 Task: Find connections with filter location Lowestoft with filter topic #helpingothers with filter profile language Spanish with filter current company Centre for Policy Research with filter school Jamia Hamdard  with filter industry Seafood Product Manufacturing with filter service category Market Research with filter keywords title Chef
Action: Mouse moved to (541, 70)
Screenshot: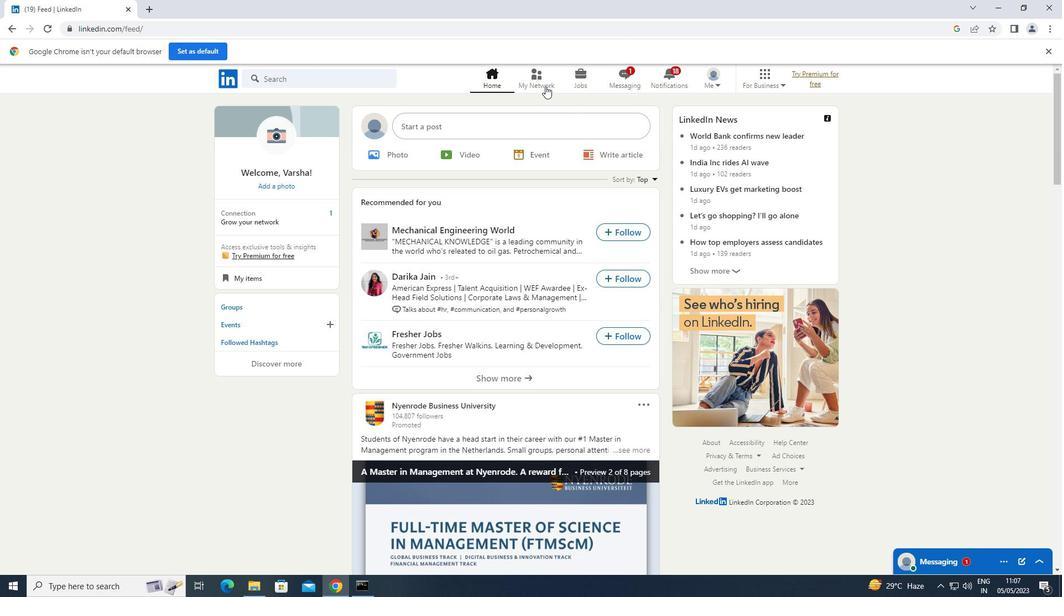 
Action: Mouse pressed left at (541, 70)
Screenshot: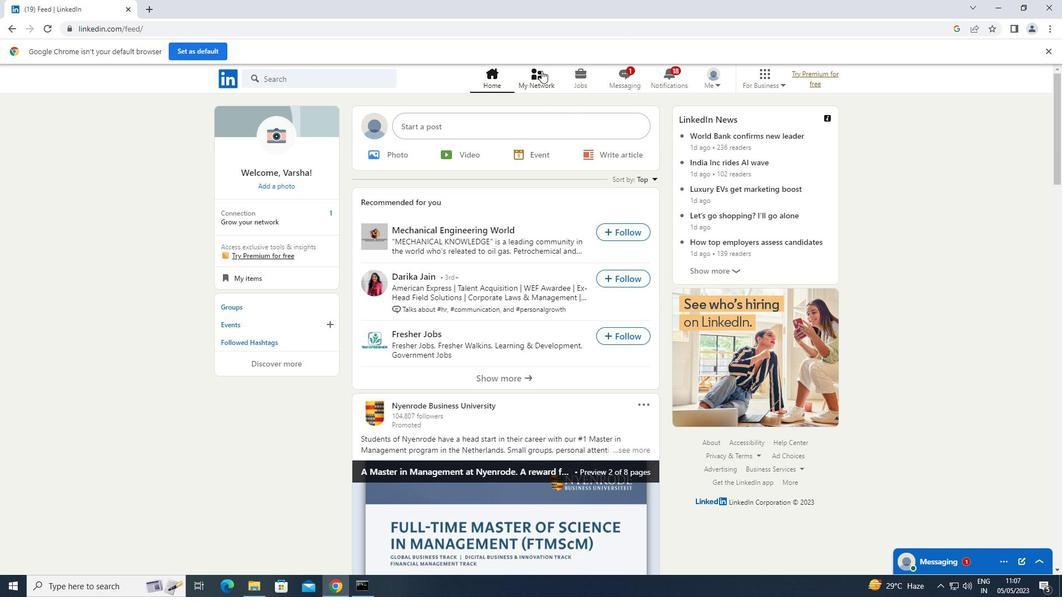 
Action: Mouse moved to (264, 139)
Screenshot: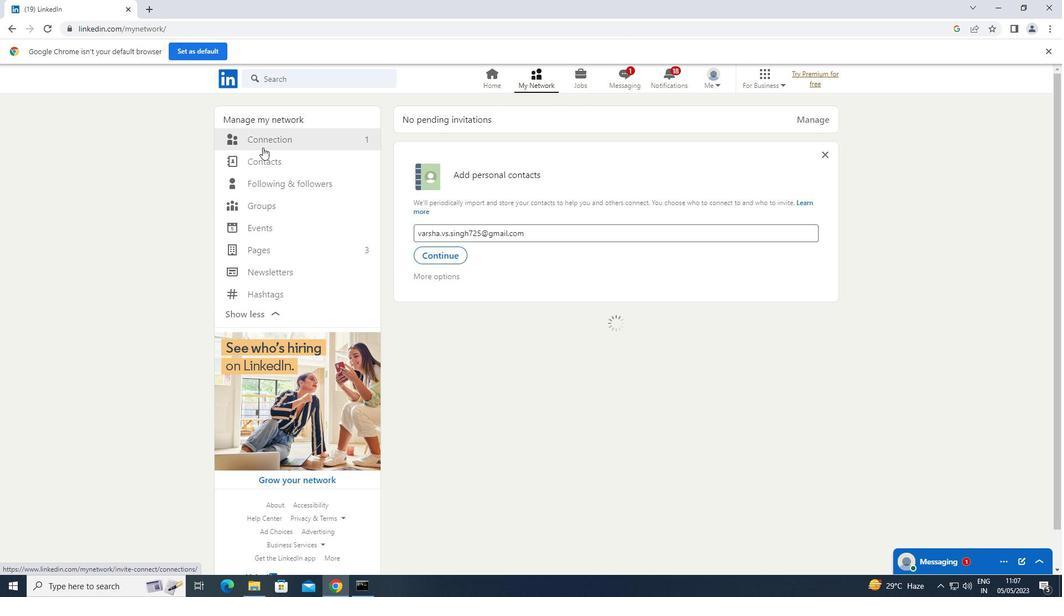 
Action: Mouse pressed left at (264, 139)
Screenshot: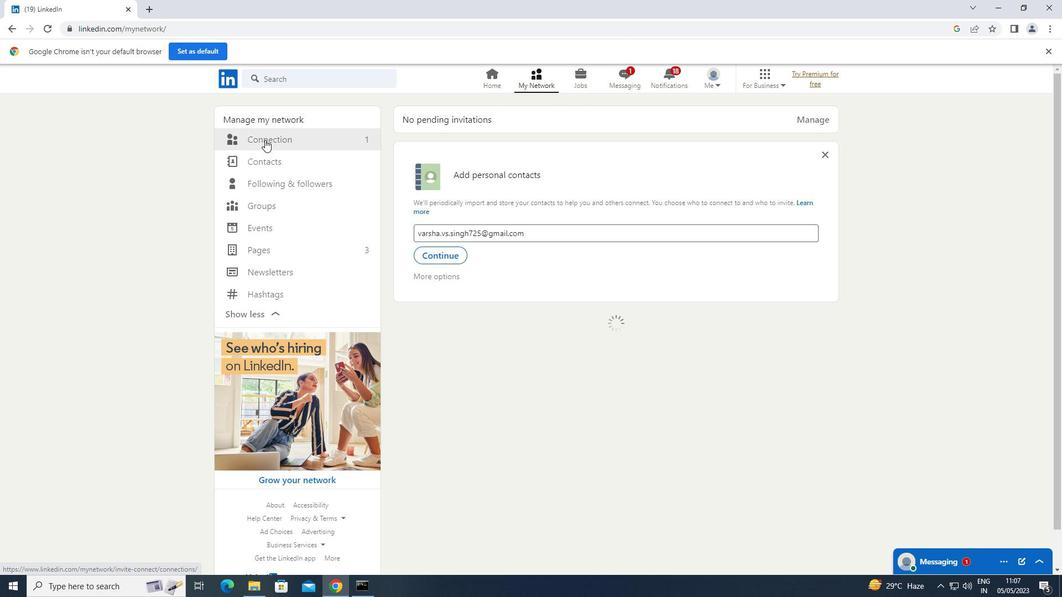 
Action: Mouse moved to (616, 141)
Screenshot: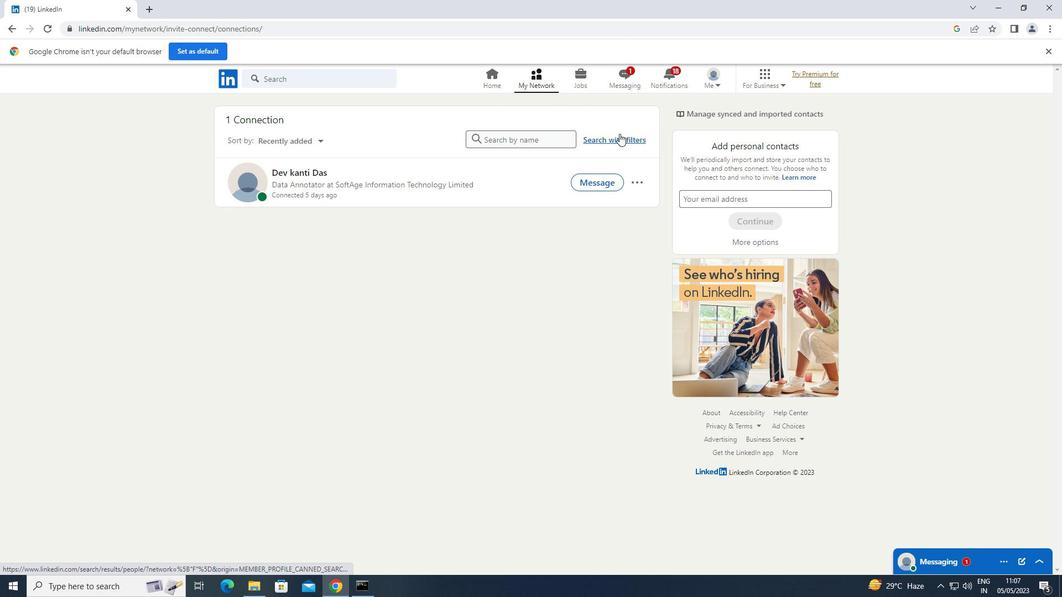 
Action: Mouse pressed left at (616, 141)
Screenshot: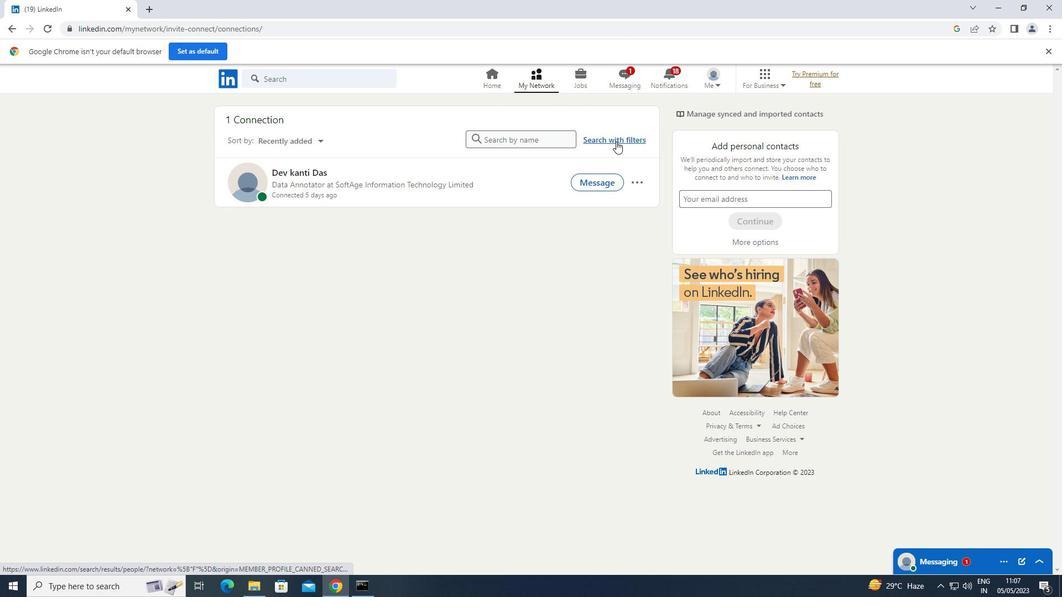 
Action: Mouse moved to (553, 107)
Screenshot: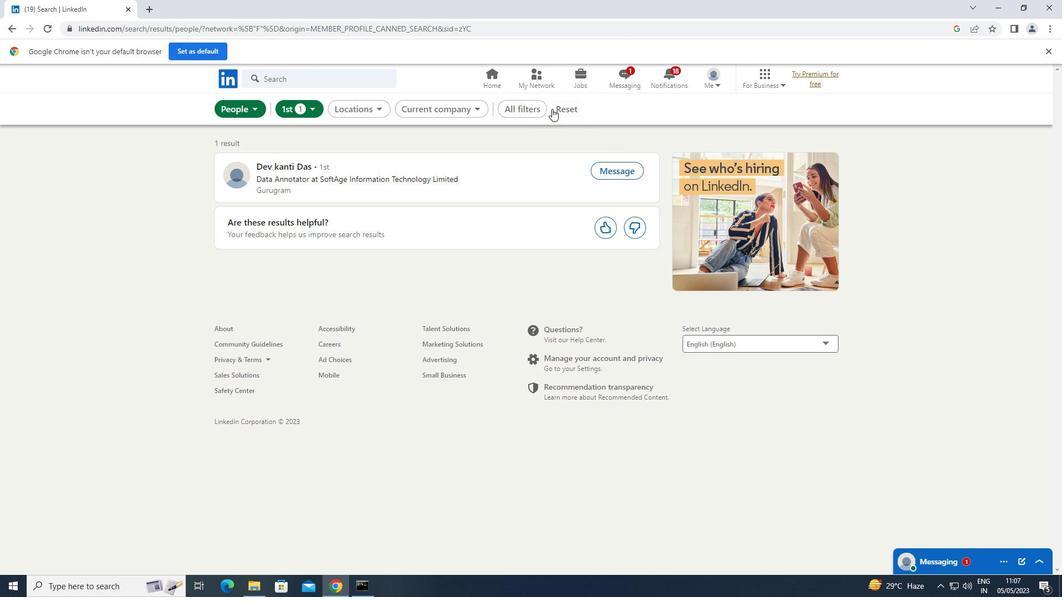 
Action: Mouse pressed left at (553, 107)
Screenshot: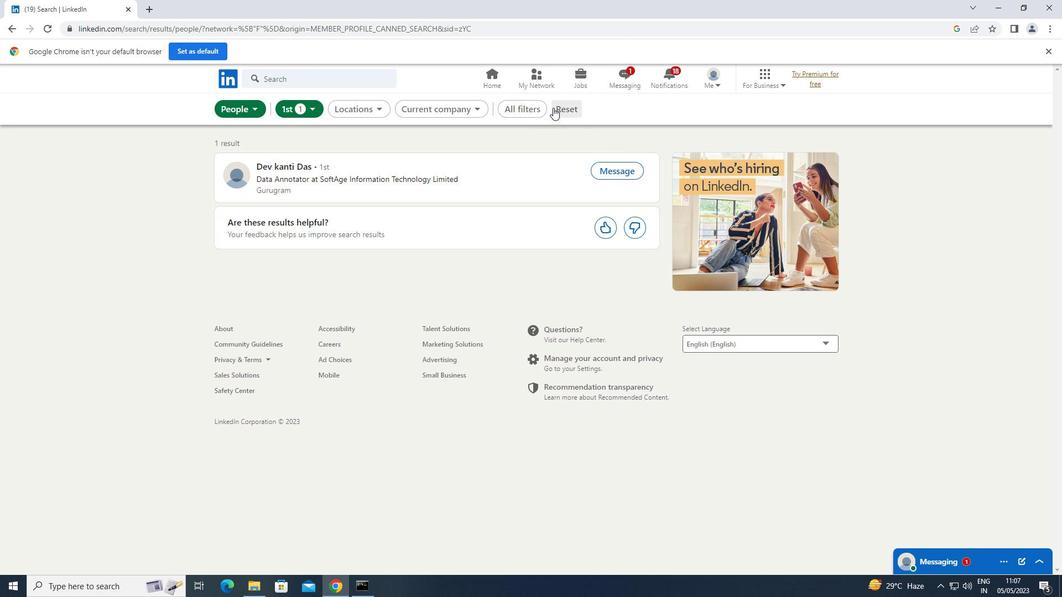 
Action: Mouse moved to (552, 111)
Screenshot: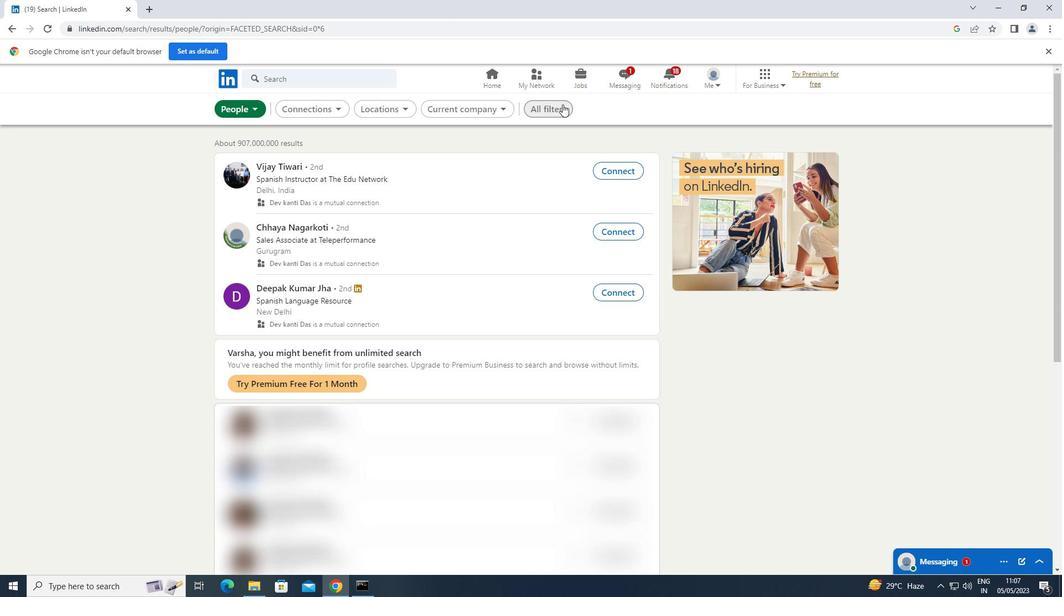 
Action: Mouse pressed left at (552, 111)
Screenshot: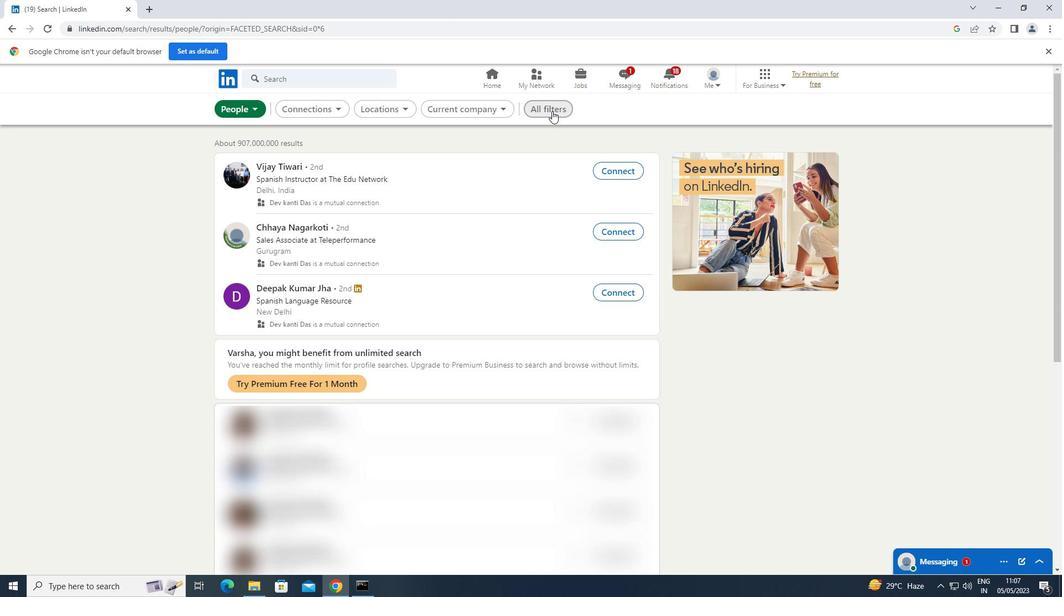 
Action: Mouse moved to (813, 252)
Screenshot: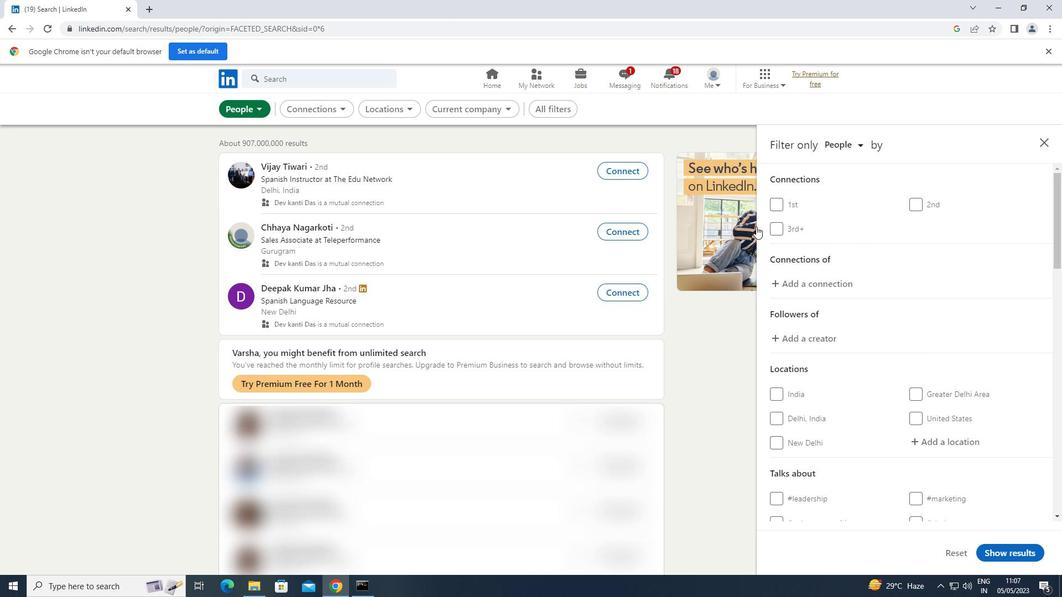 
Action: Mouse scrolled (813, 252) with delta (0, 0)
Screenshot: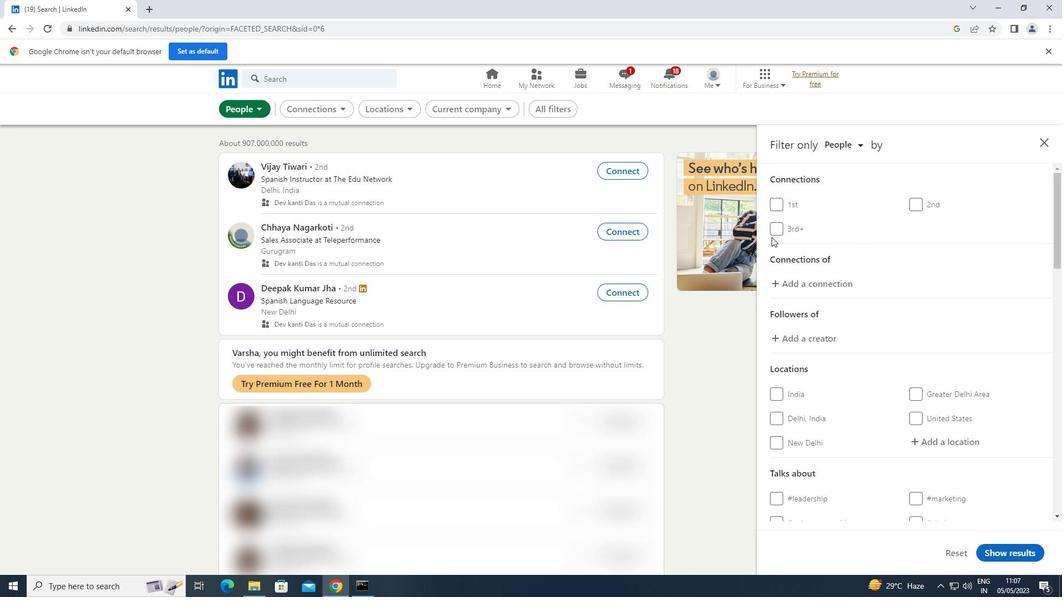 
Action: Mouse scrolled (813, 252) with delta (0, 0)
Screenshot: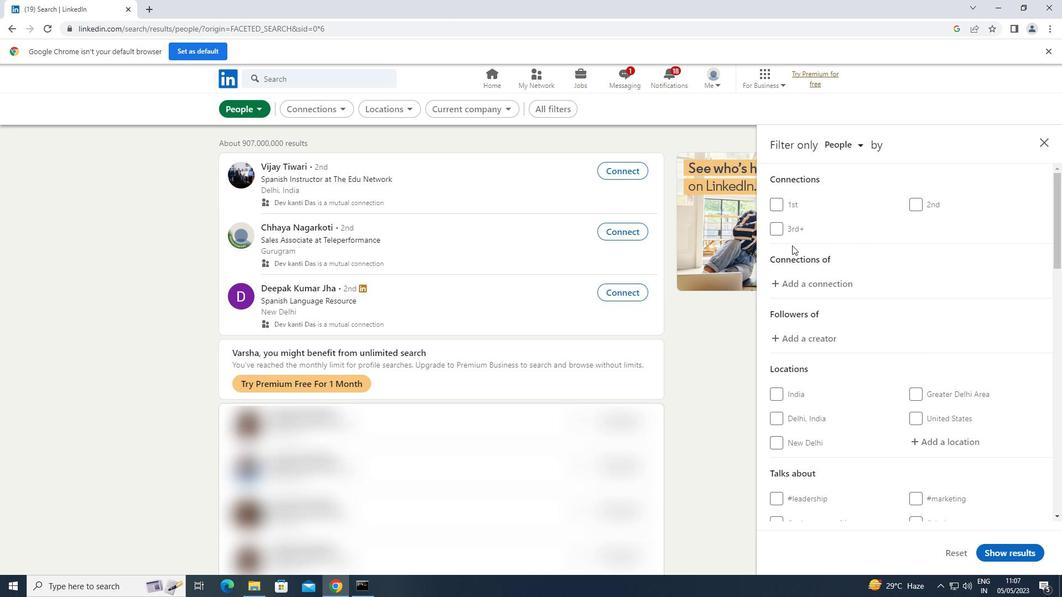 
Action: Mouse scrolled (813, 252) with delta (0, 0)
Screenshot: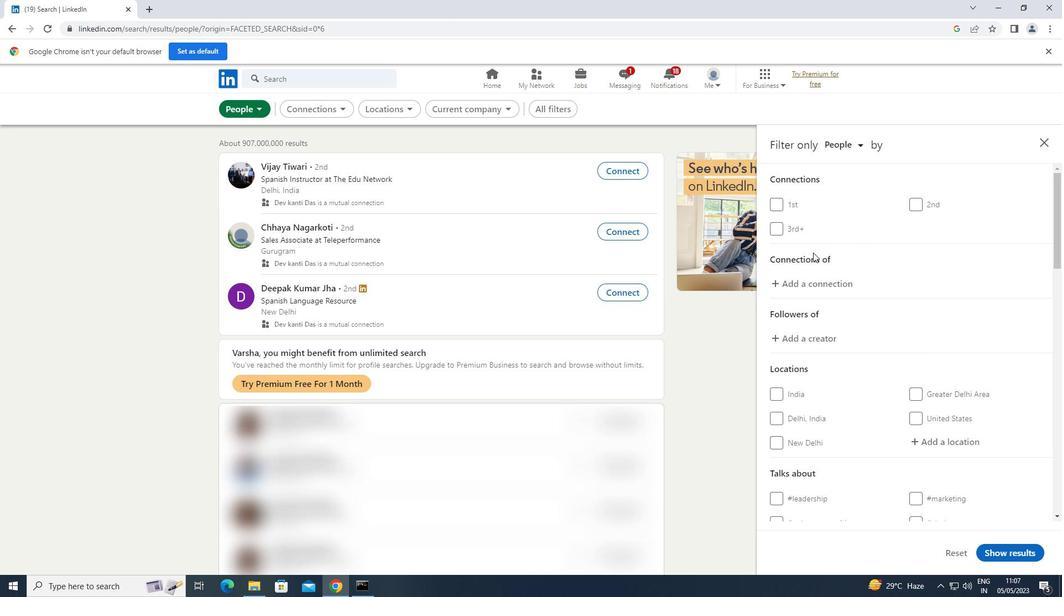 
Action: Mouse moved to (934, 271)
Screenshot: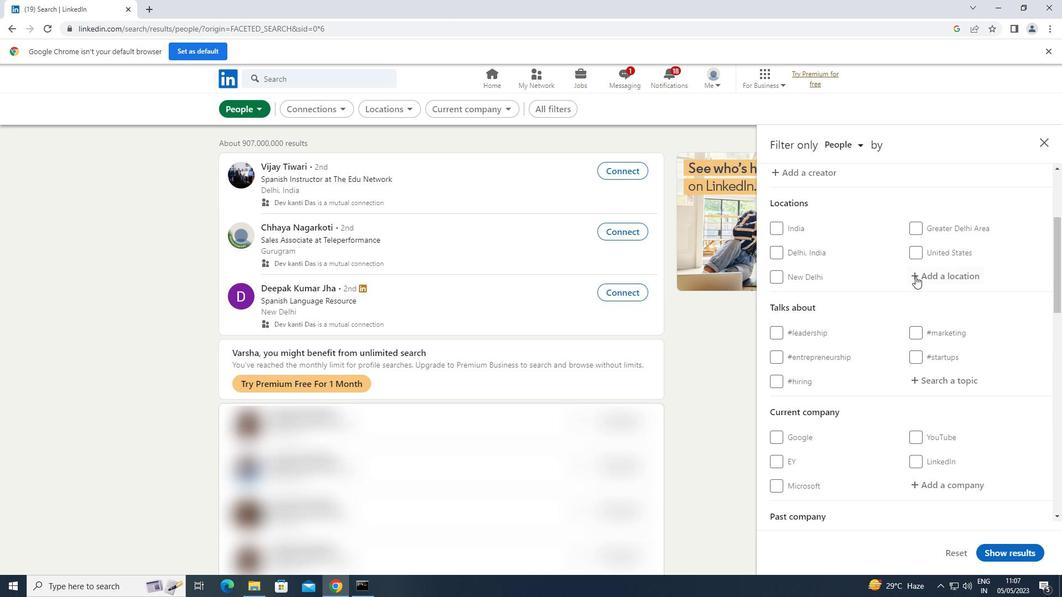 
Action: Mouse pressed left at (934, 271)
Screenshot: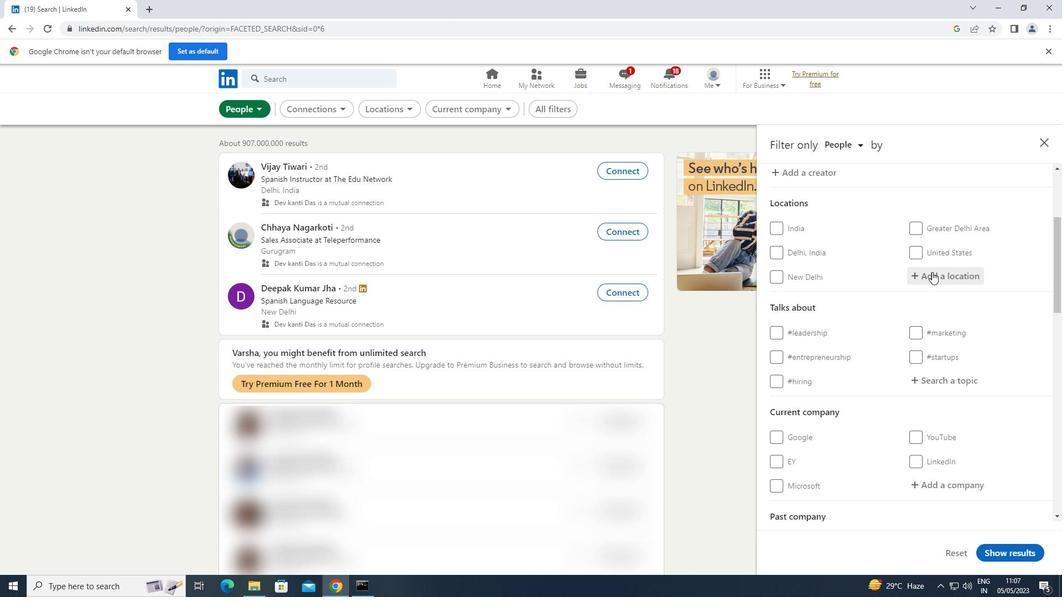 
Action: Key pressed <Key.shift>LOWESTOFT
Screenshot: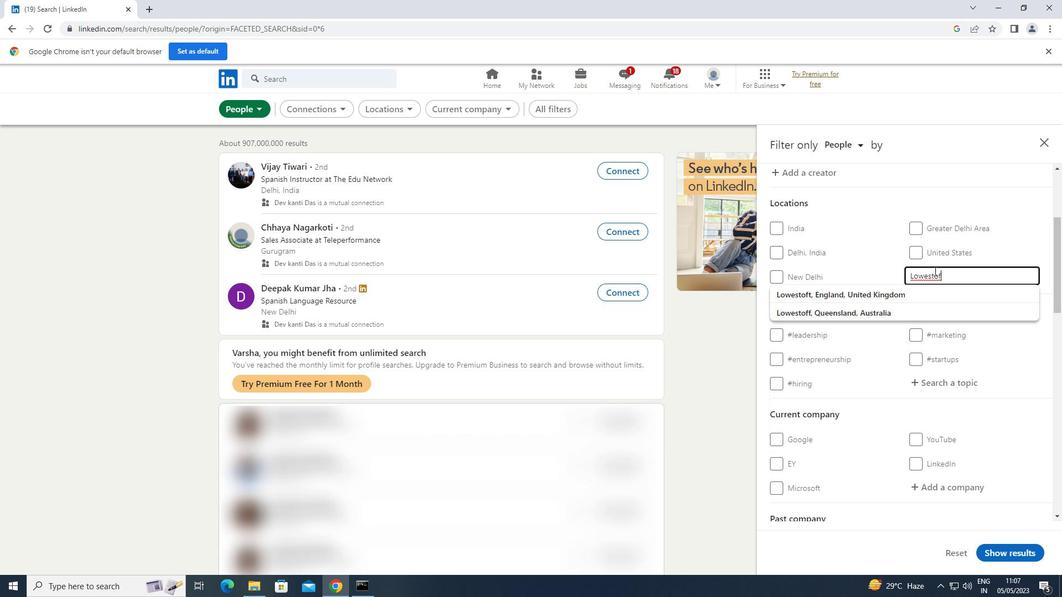 
Action: Mouse moved to (959, 388)
Screenshot: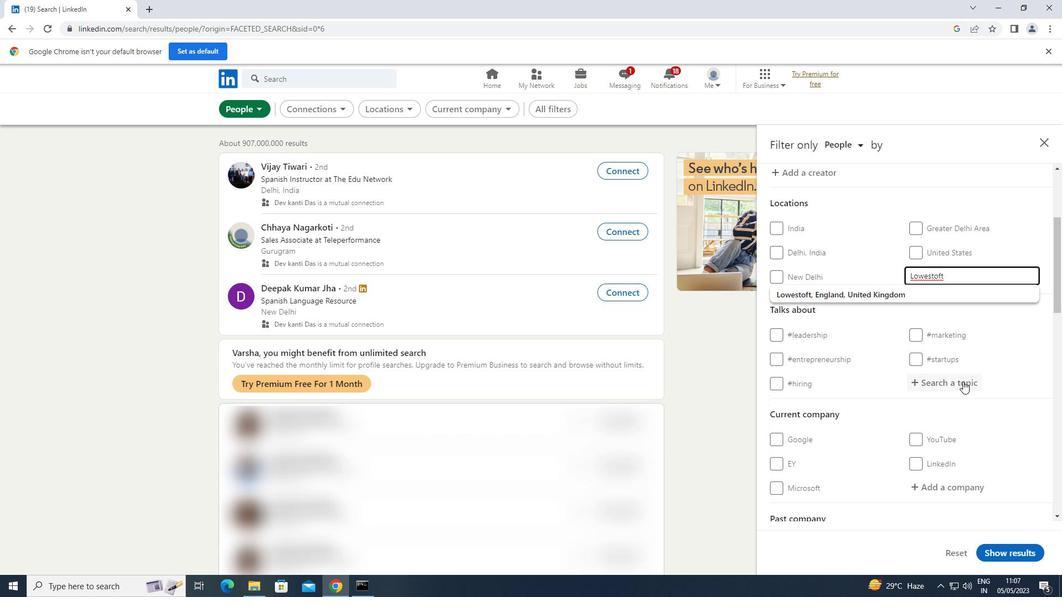 
Action: Mouse pressed left at (959, 388)
Screenshot: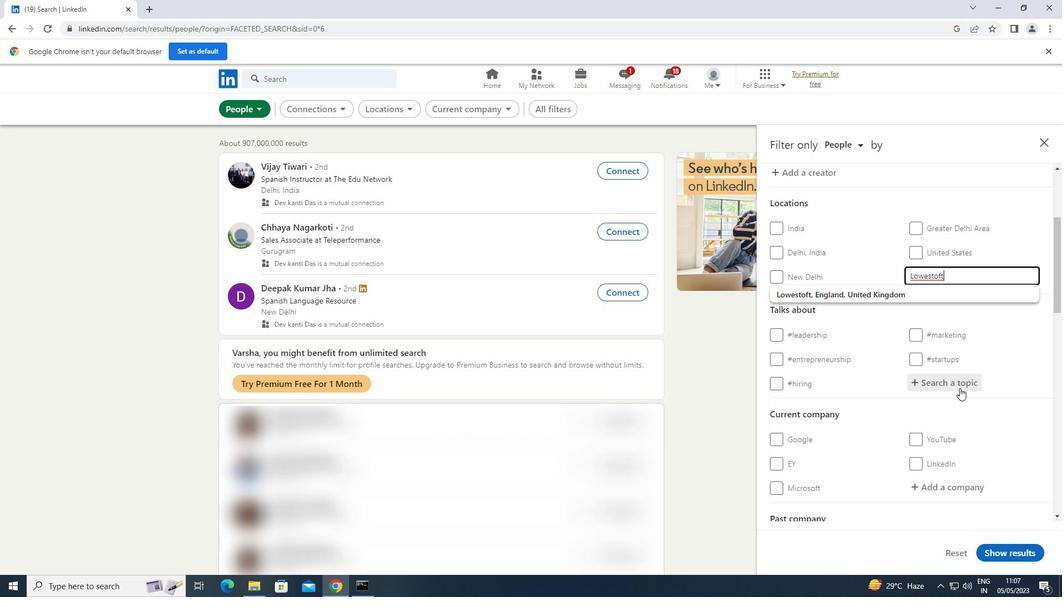 
Action: Key pressed HELPINGOTHERS
Screenshot: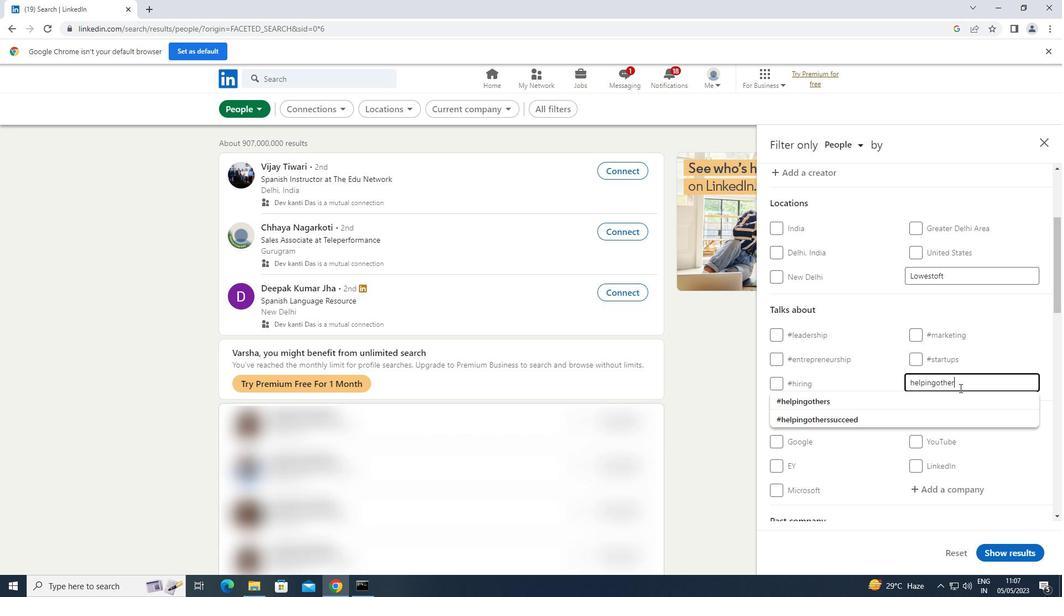 
Action: Mouse moved to (904, 401)
Screenshot: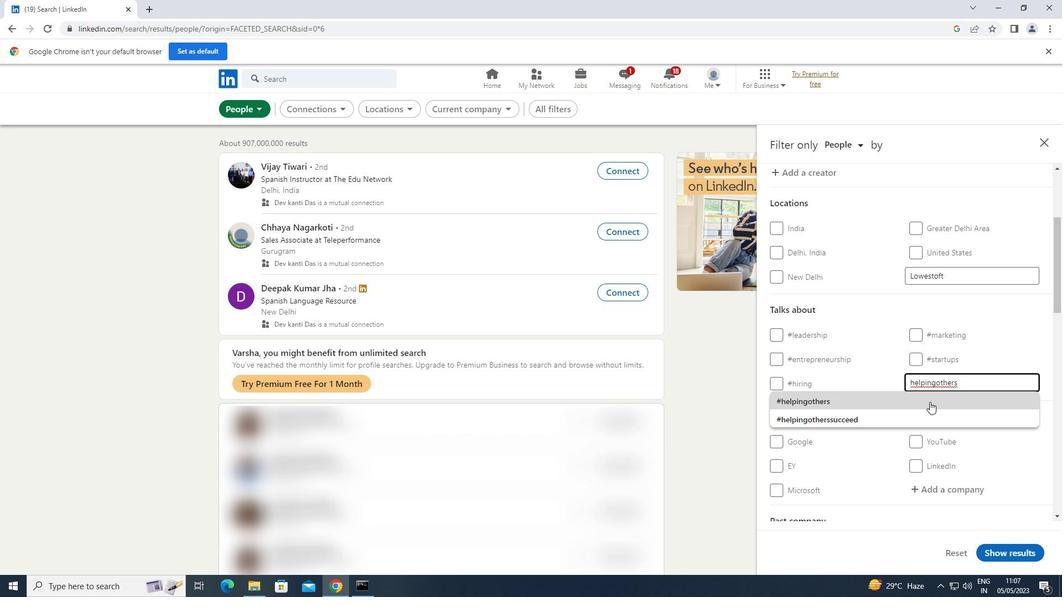 
Action: Mouse pressed left at (904, 401)
Screenshot: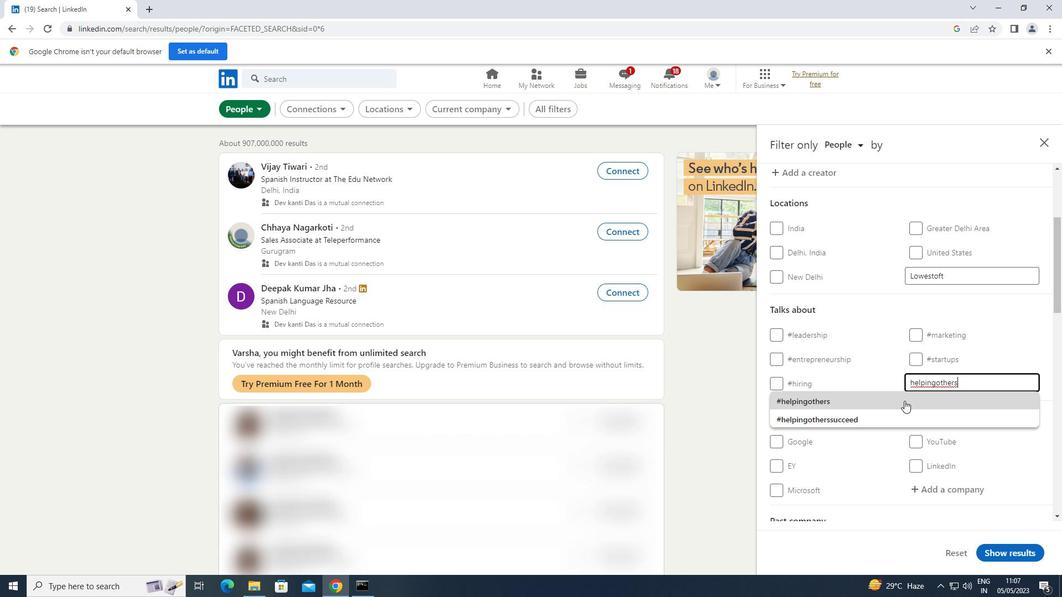 
Action: Mouse scrolled (904, 400) with delta (0, 0)
Screenshot: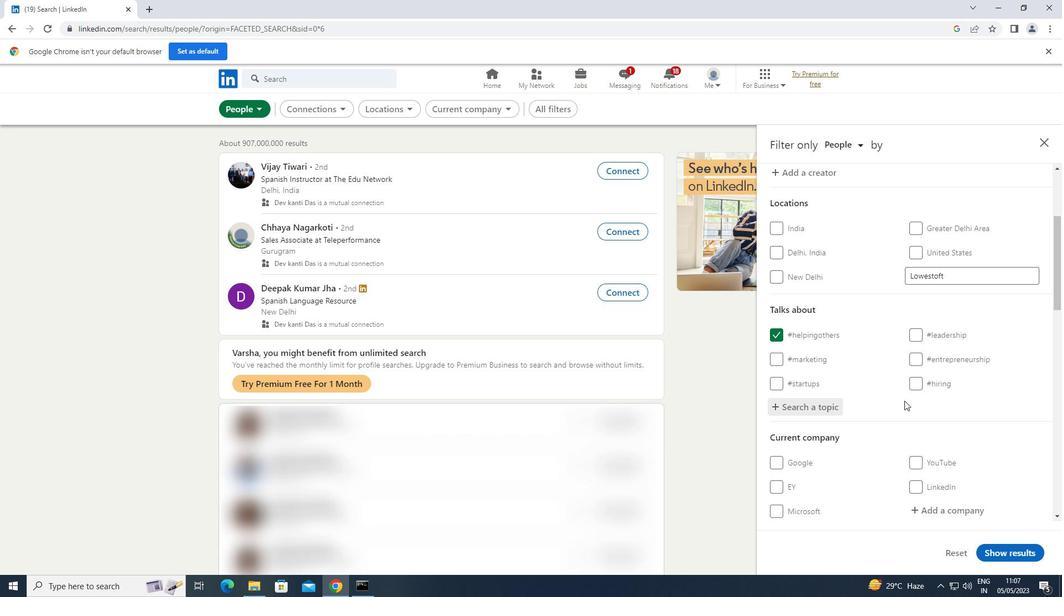 
Action: Mouse scrolled (904, 400) with delta (0, 0)
Screenshot: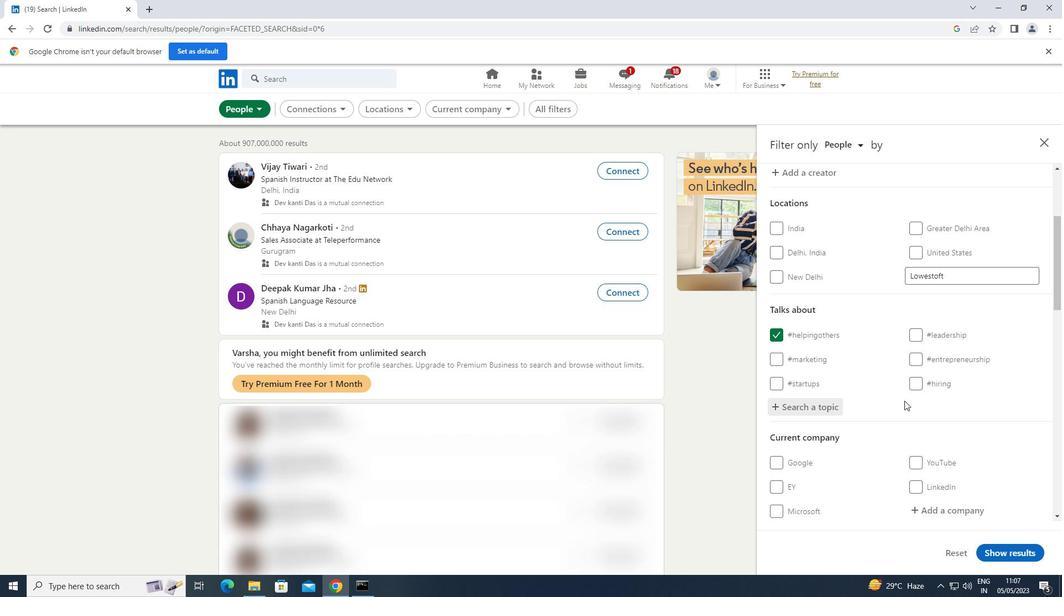 
Action: Mouse scrolled (904, 400) with delta (0, 0)
Screenshot: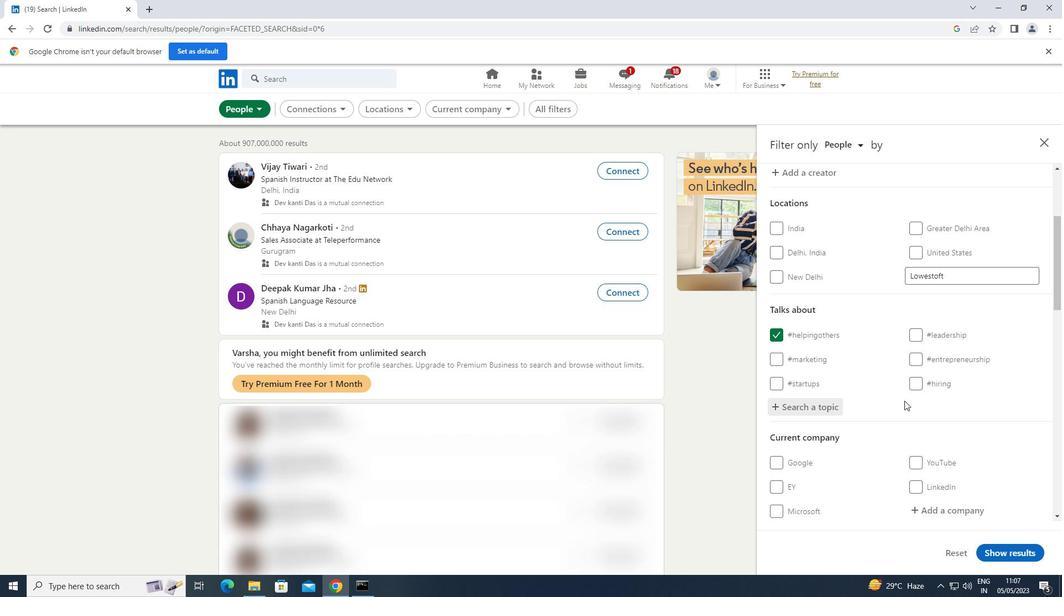 
Action: Mouse scrolled (904, 400) with delta (0, 0)
Screenshot: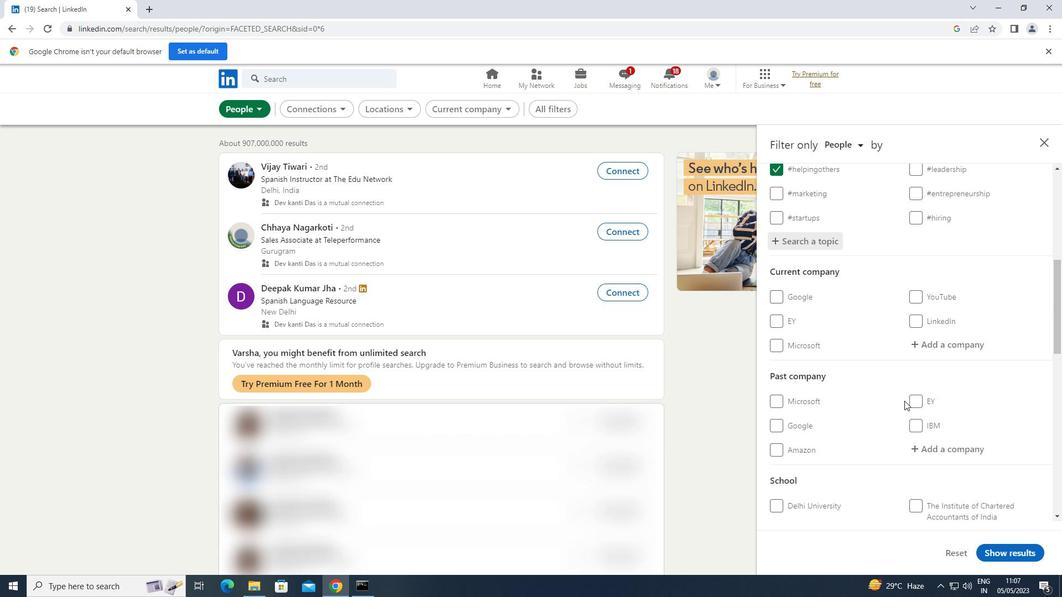 
Action: Mouse scrolled (904, 400) with delta (0, 0)
Screenshot: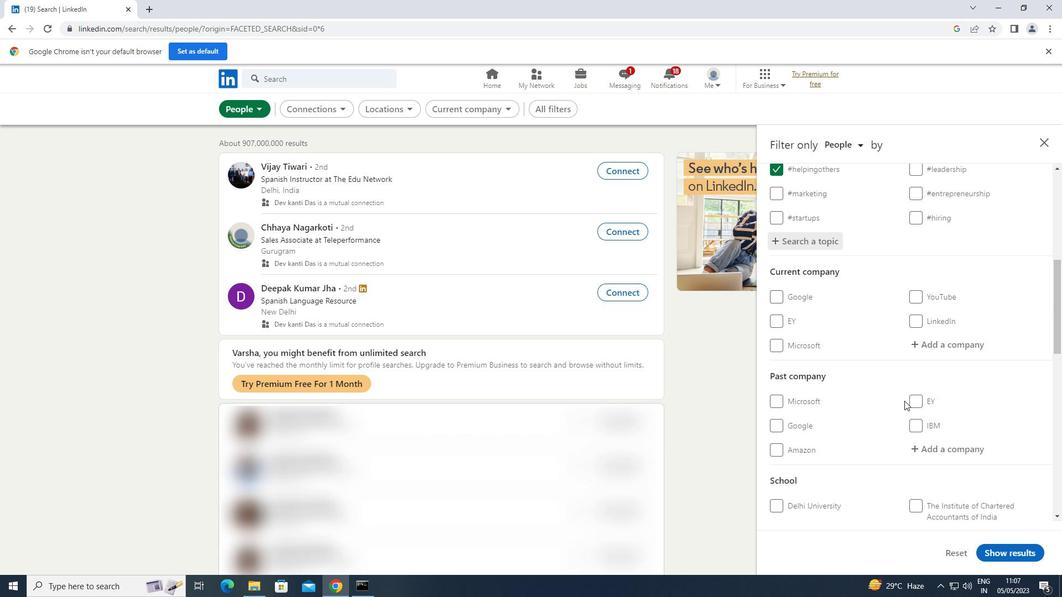 
Action: Mouse scrolled (904, 400) with delta (0, 0)
Screenshot: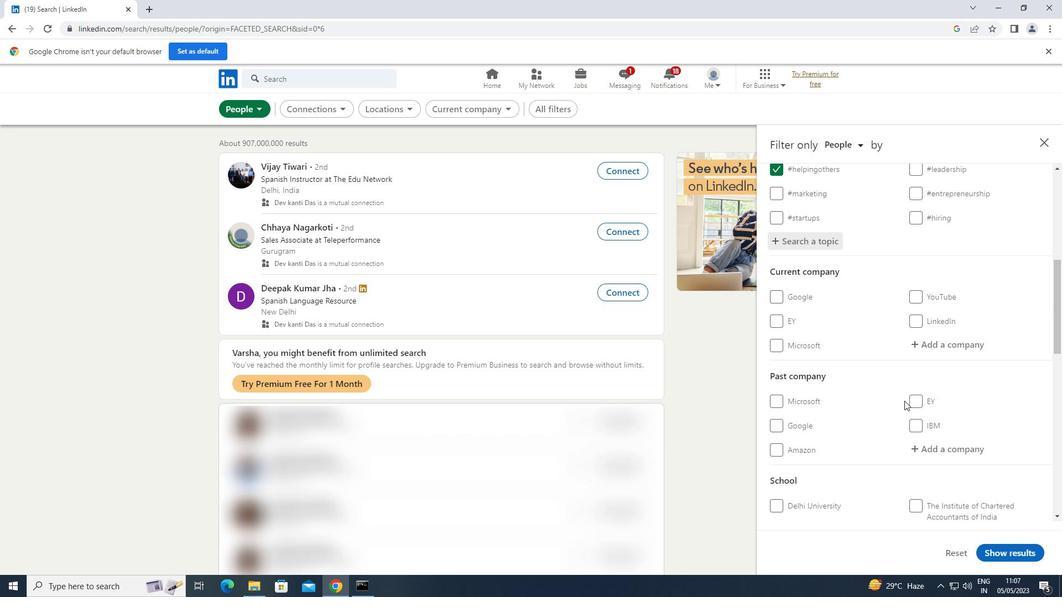 
Action: Mouse scrolled (904, 400) with delta (0, 0)
Screenshot: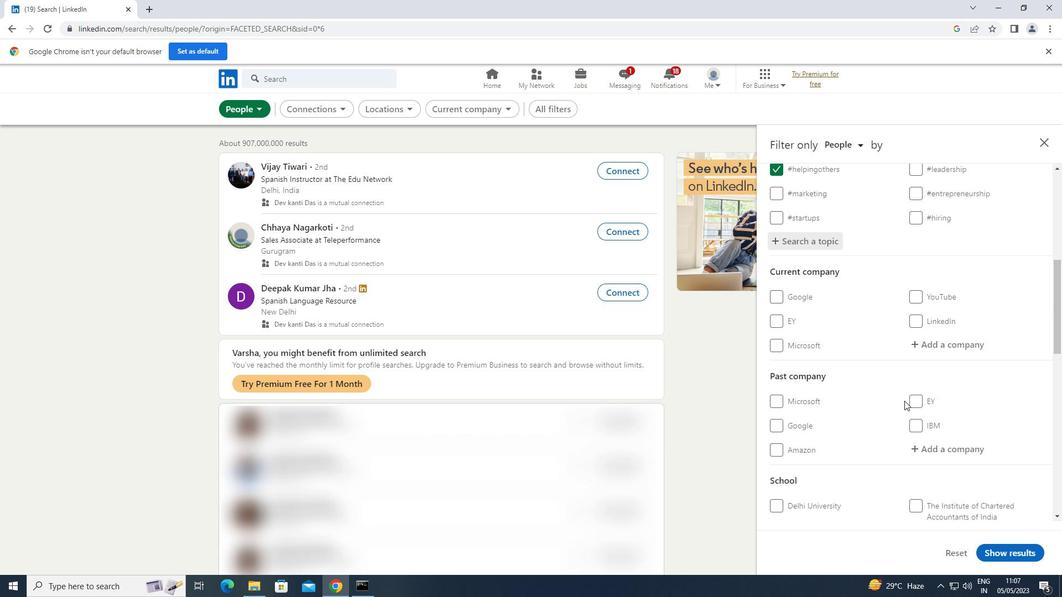 
Action: Mouse scrolled (904, 400) with delta (0, 0)
Screenshot: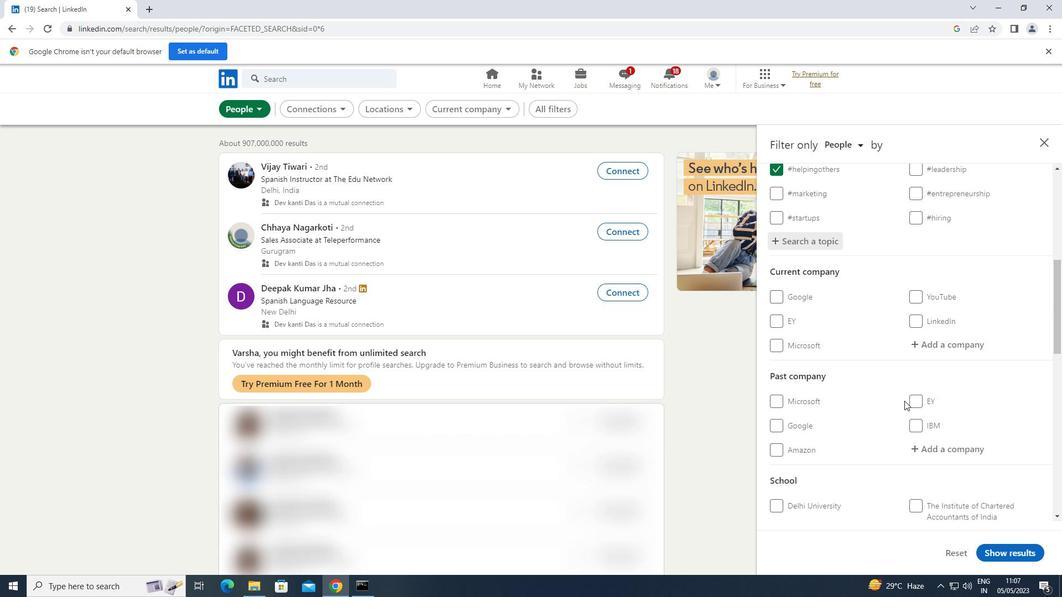 
Action: Mouse scrolled (904, 400) with delta (0, 0)
Screenshot: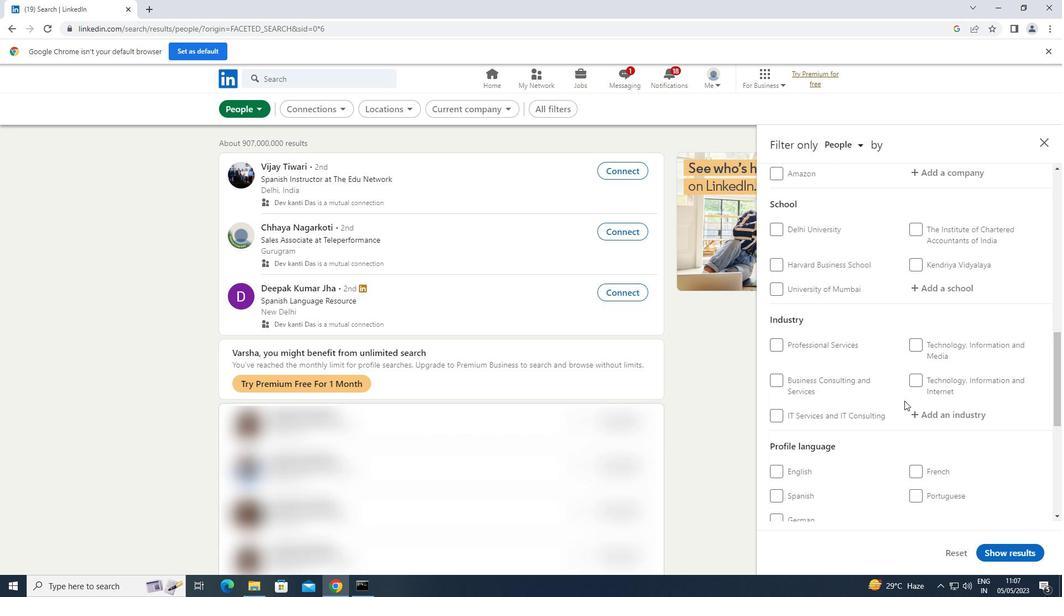 
Action: Mouse scrolled (904, 400) with delta (0, 0)
Screenshot: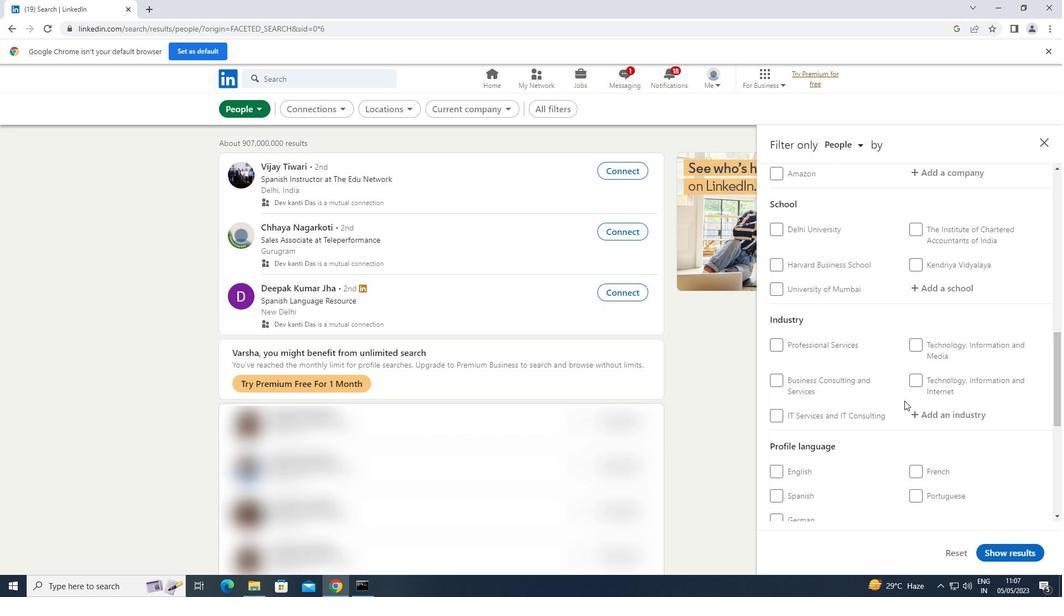 
Action: Mouse scrolled (904, 400) with delta (0, 0)
Screenshot: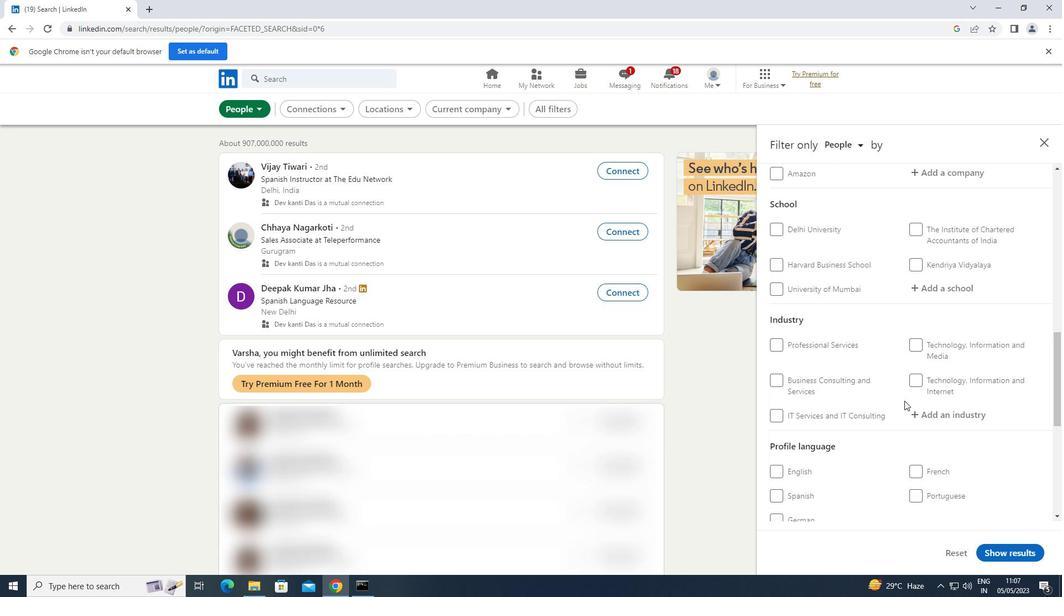 
Action: Mouse moved to (779, 328)
Screenshot: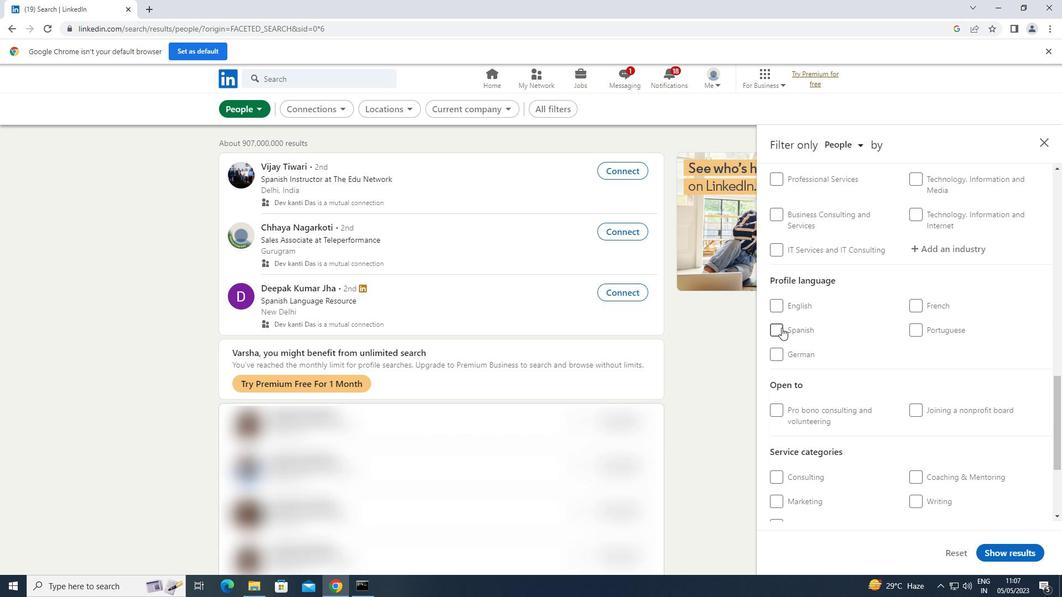 
Action: Mouse pressed left at (779, 328)
Screenshot: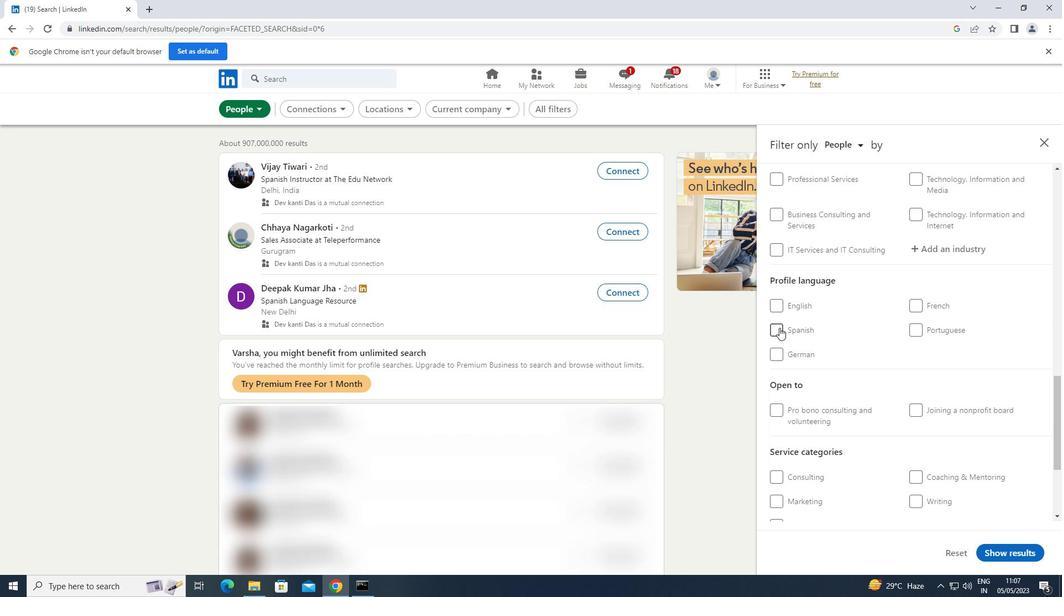 
Action: Mouse moved to (778, 328)
Screenshot: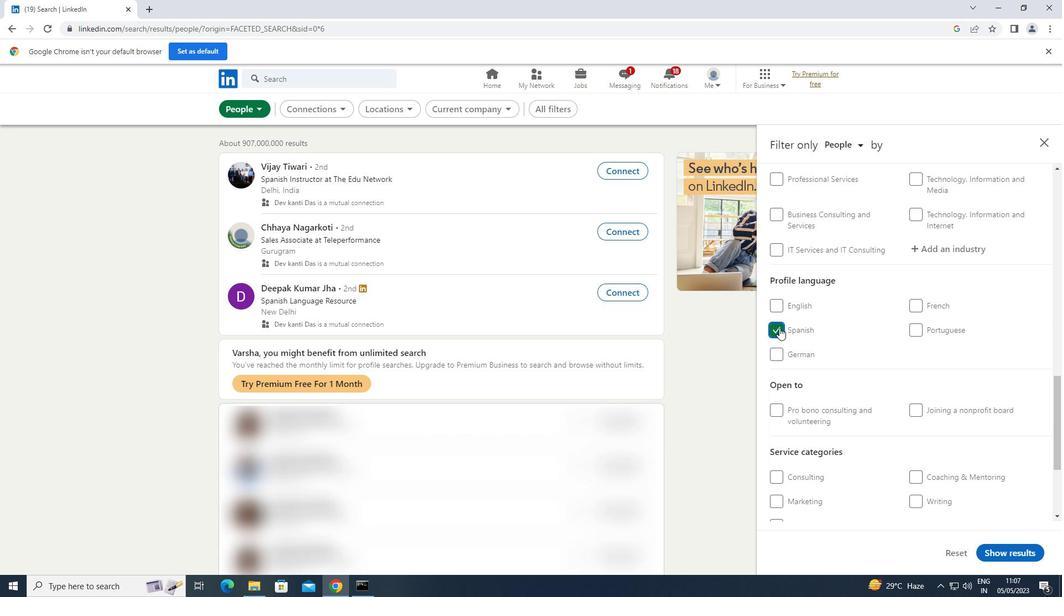 
Action: Mouse scrolled (778, 328) with delta (0, 0)
Screenshot: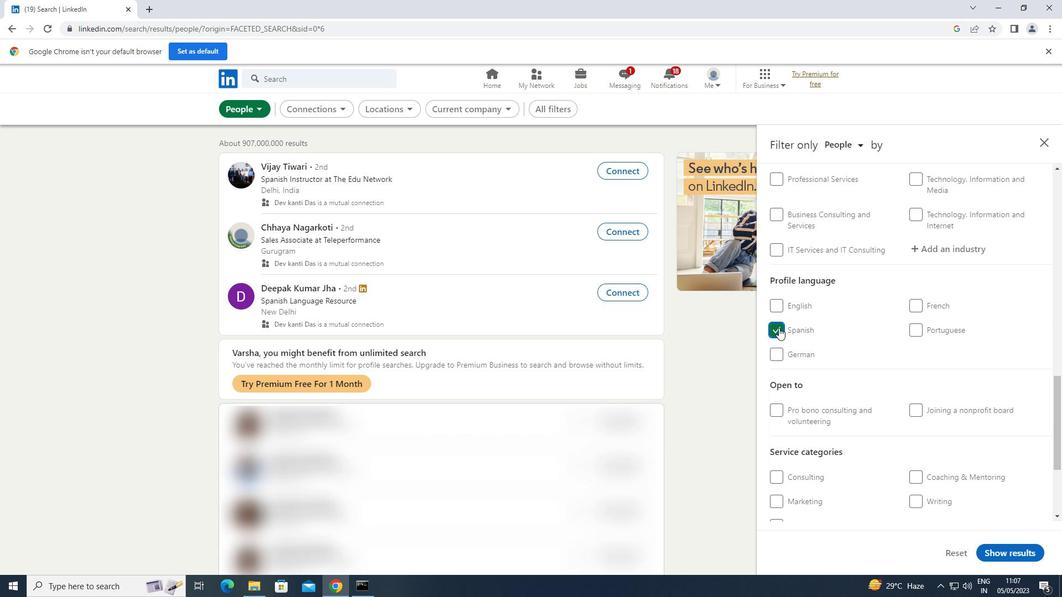 
Action: Mouse scrolled (778, 328) with delta (0, 0)
Screenshot: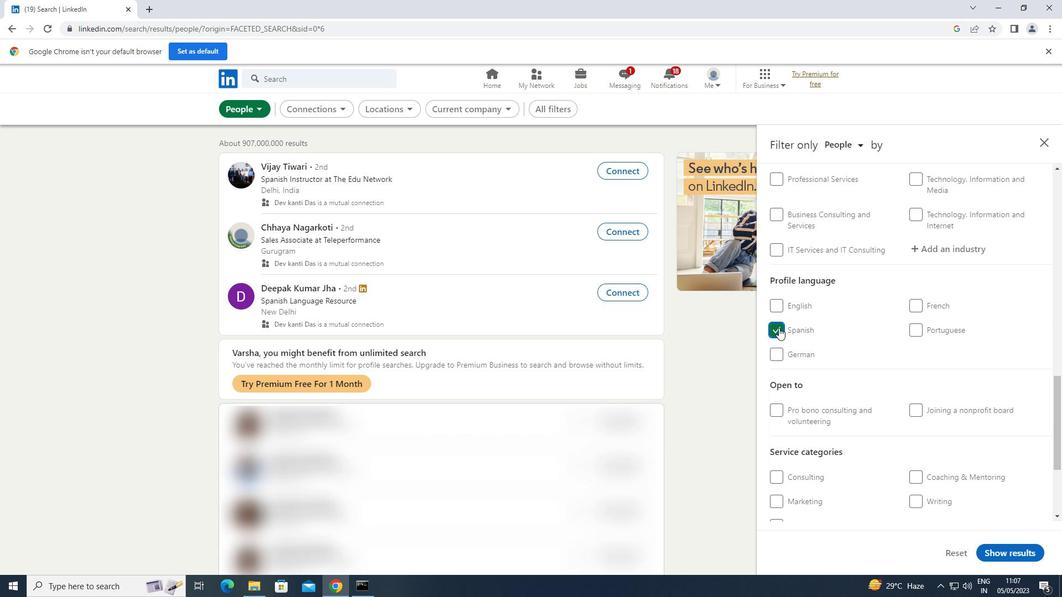 
Action: Mouse scrolled (778, 328) with delta (0, 0)
Screenshot: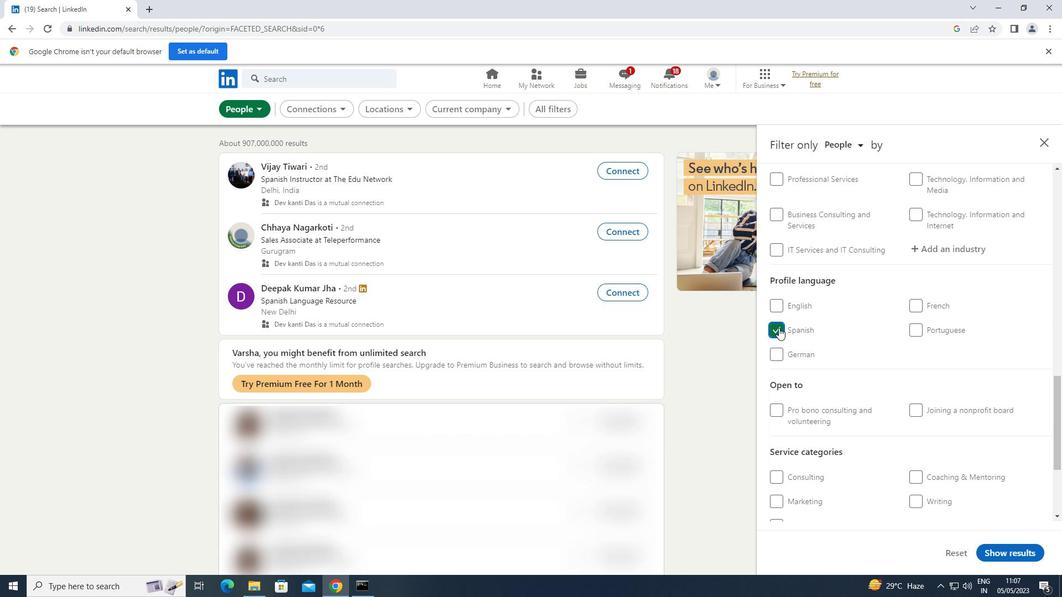 
Action: Mouse scrolled (778, 328) with delta (0, 0)
Screenshot: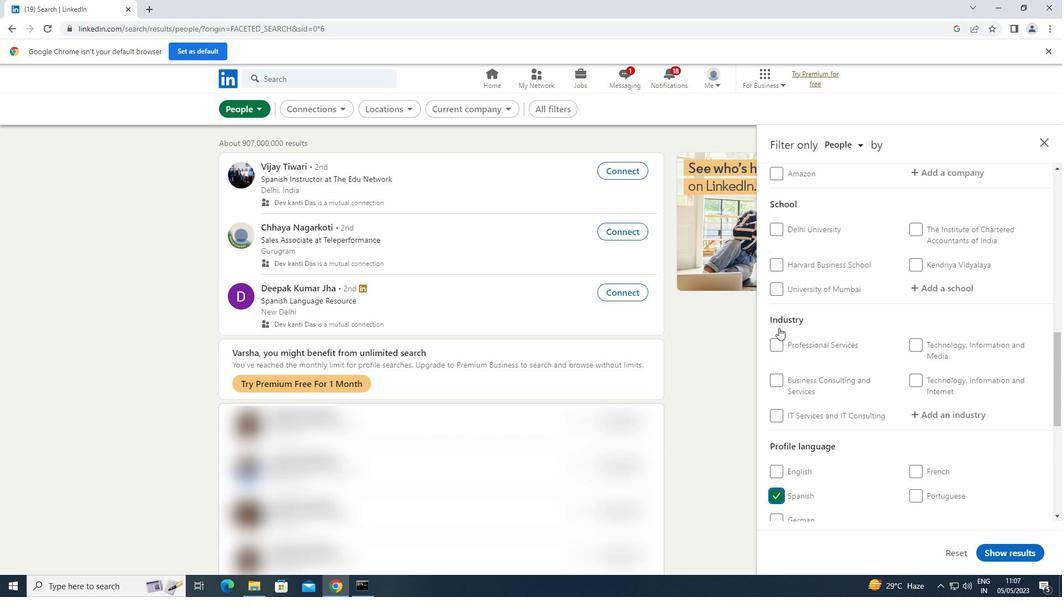 
Action: Mouse scrolled (778, 328) with delta (0, 0)
Screenshot: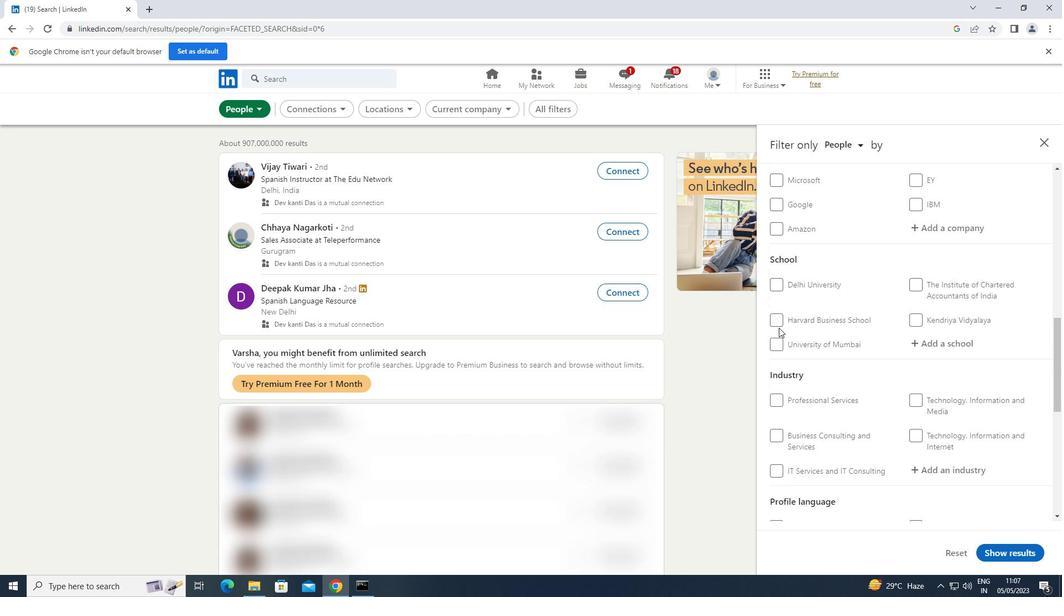 
Action: Mouse scrolled (778, 328) with delta (0, 0)
Screenshot: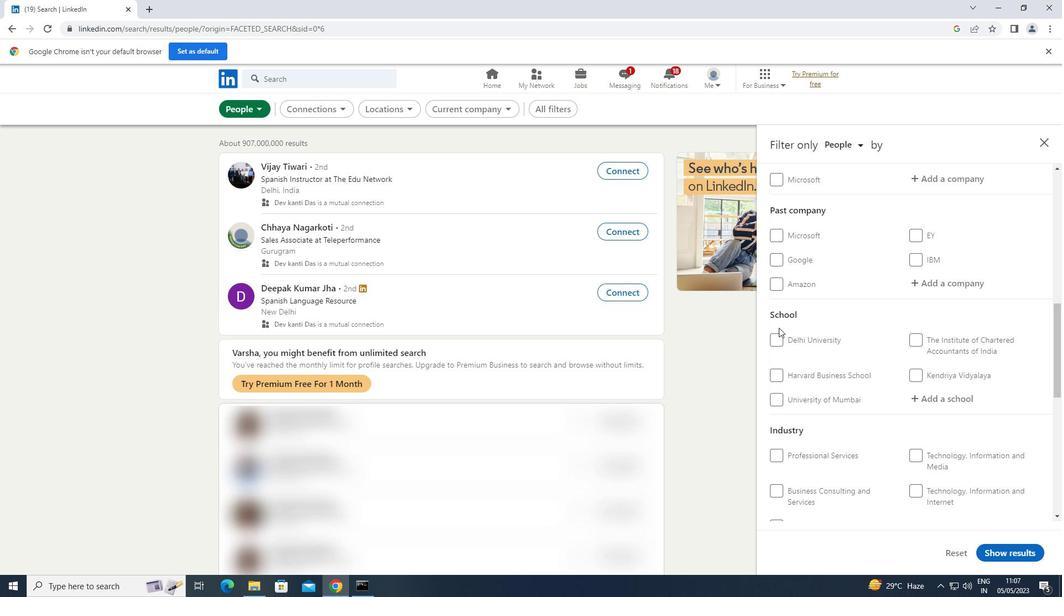 
Action: Mouse scrolled (778, 328) with delta (0, 0)
Screenshot: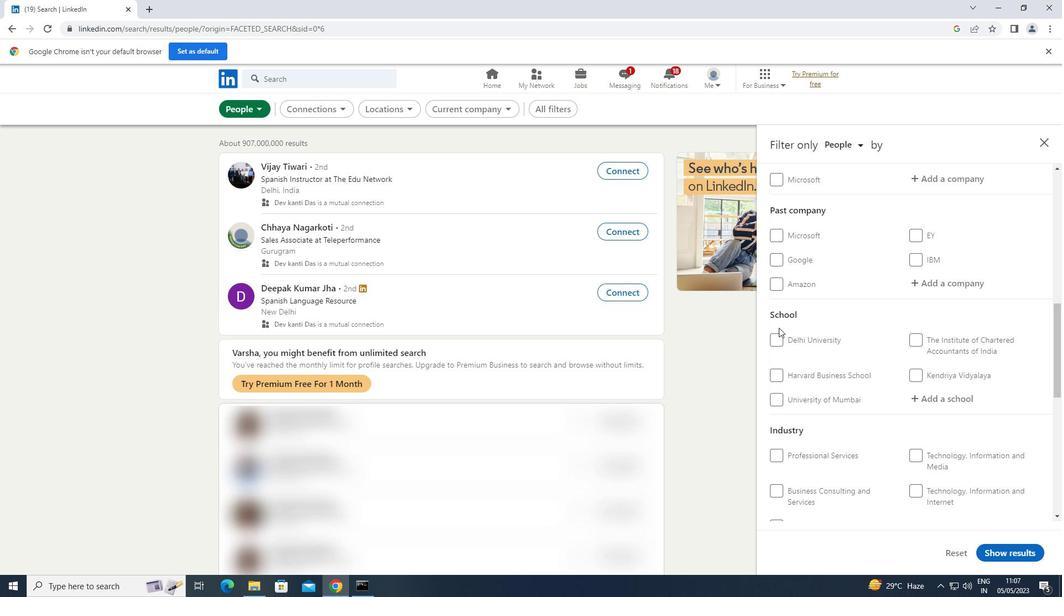 
Action: Mouse scrolled (778, 328) with delta (0, 0)
Screenshot: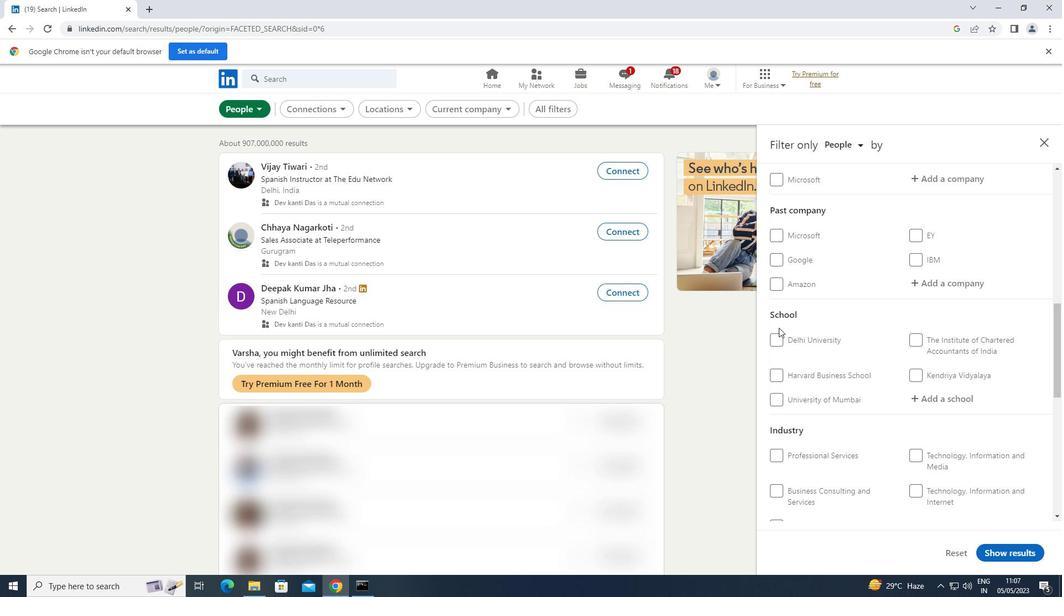 
Action: Mouse scrolled (778, 327) with delta (0, 0)
Screenshot: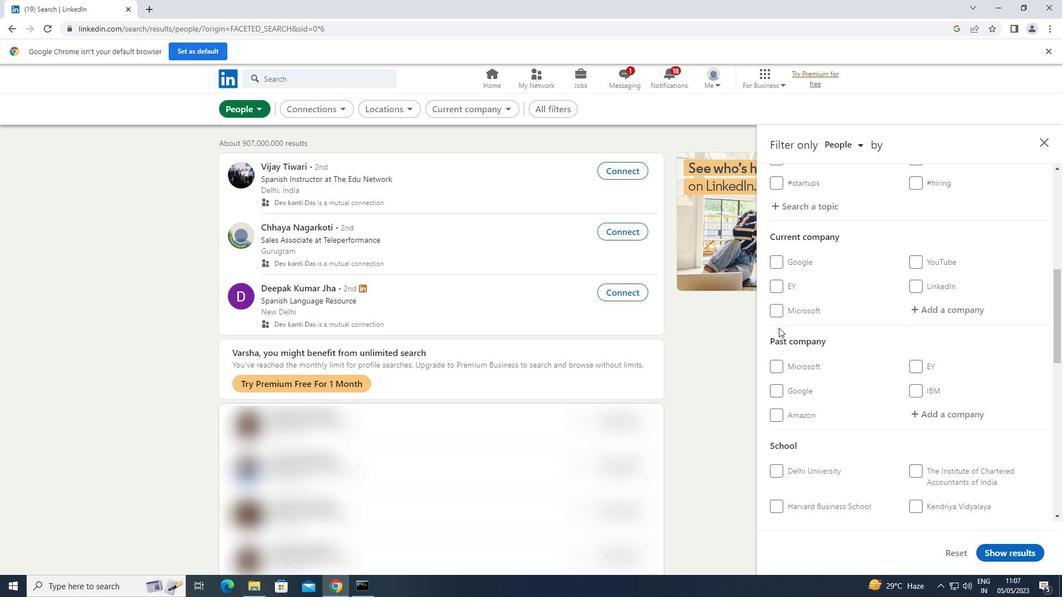 
Action: Mouse scrolled (778, 328) with delta (0, 0)
Screenshot: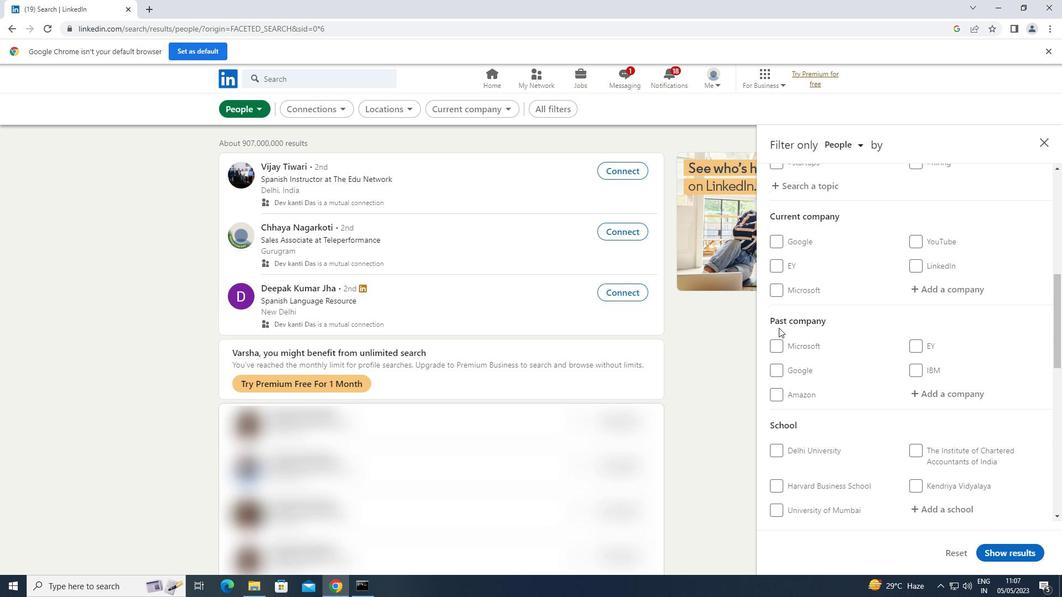 
Action: Mouse scrolled (778, 328) with delta (0, 0)
Screenshot: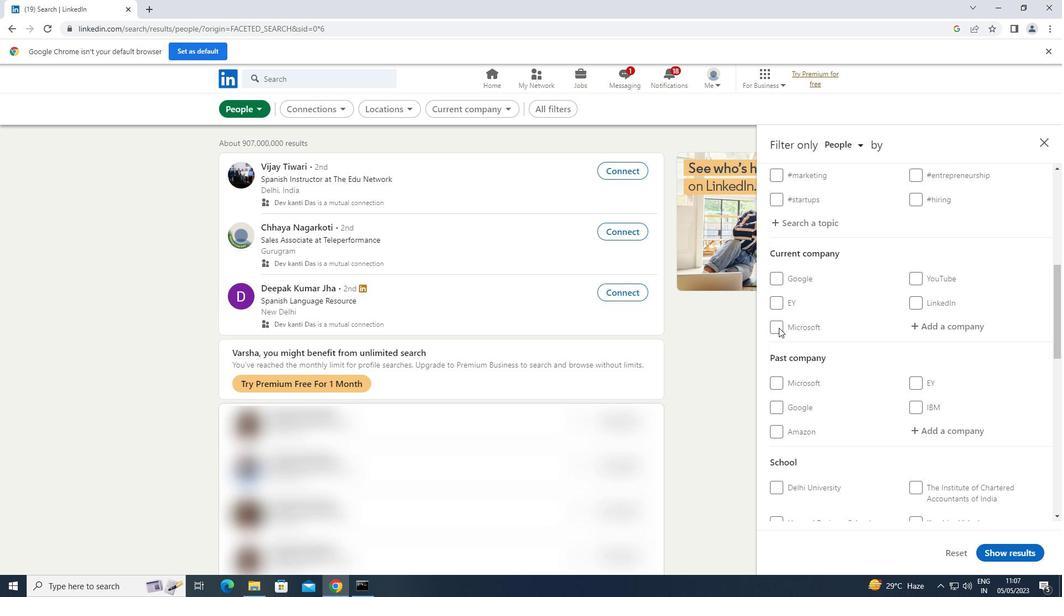 
Action: Mouse moved to (930, 398)
Screenshot: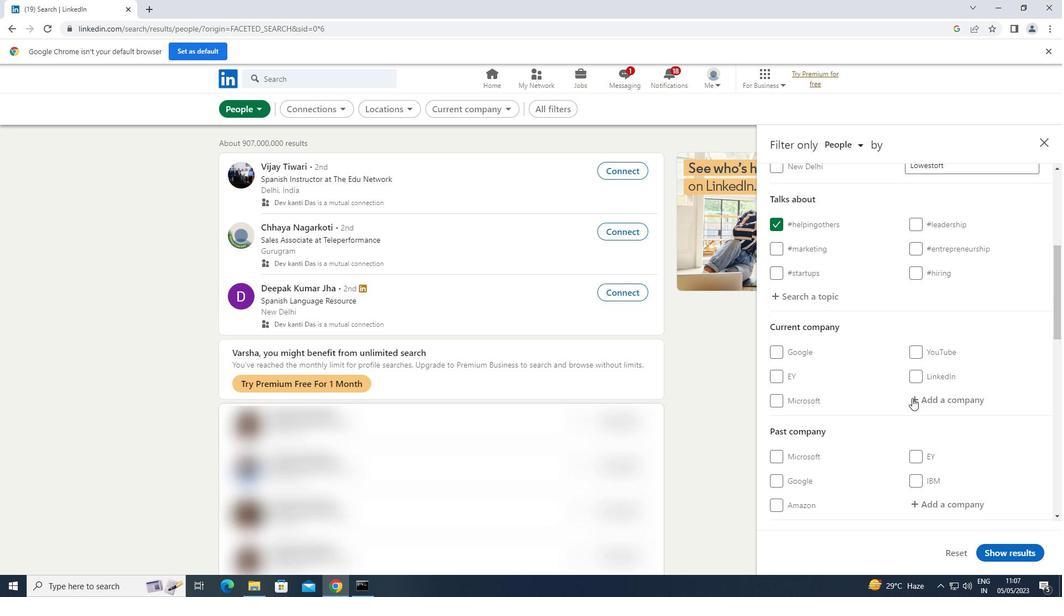 
Action: Mouse pressed left at (930, 398)
Screenshot: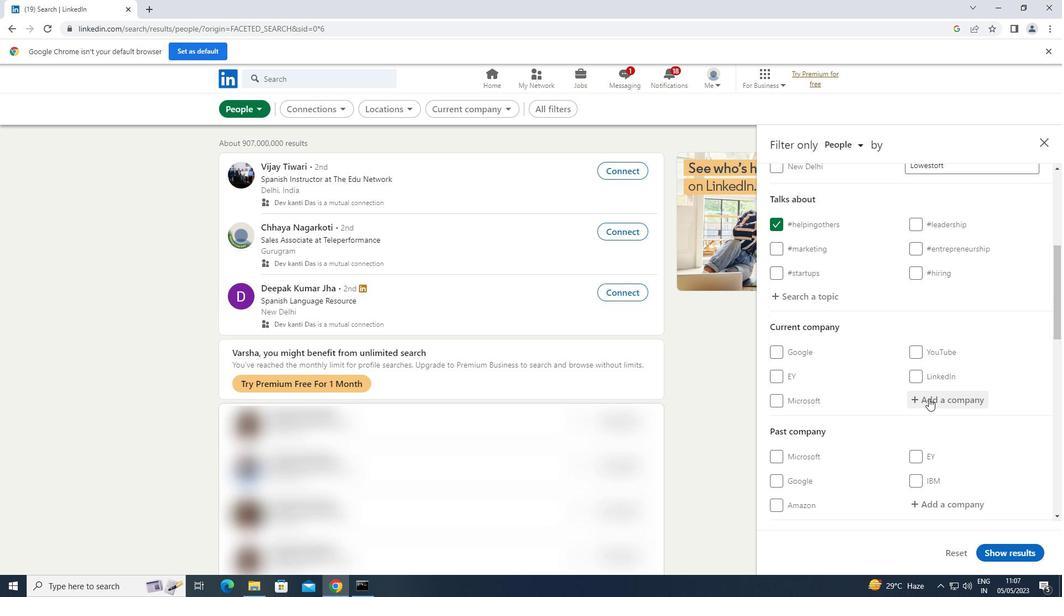 
Action: Key pressed <Key.shift>CENTRE<Key.space>FOR<Key.space>
Screenshot: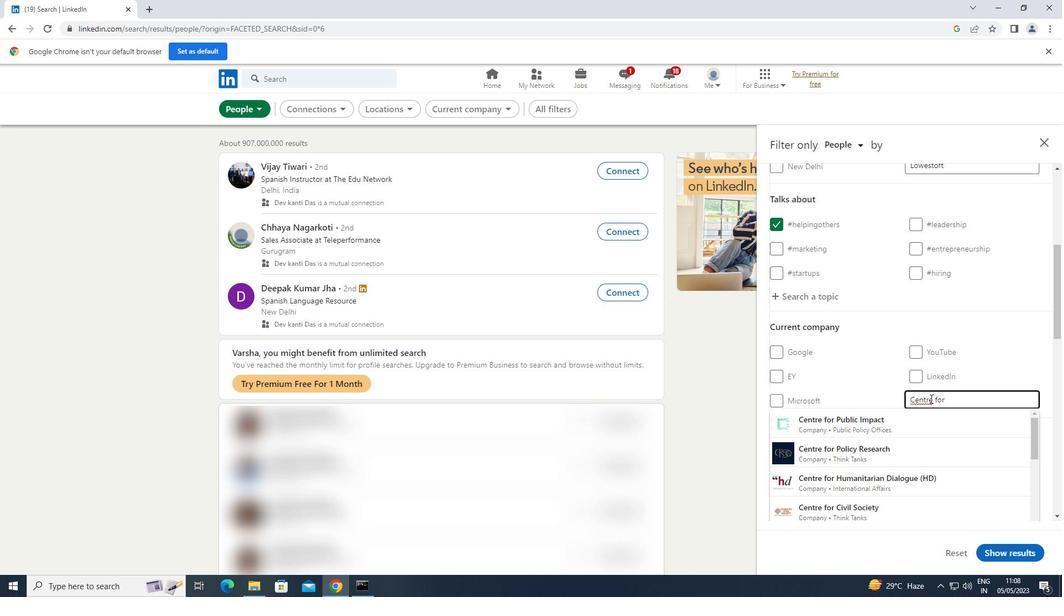 
Action: Mouse moved to (900, 453)
Screenshot: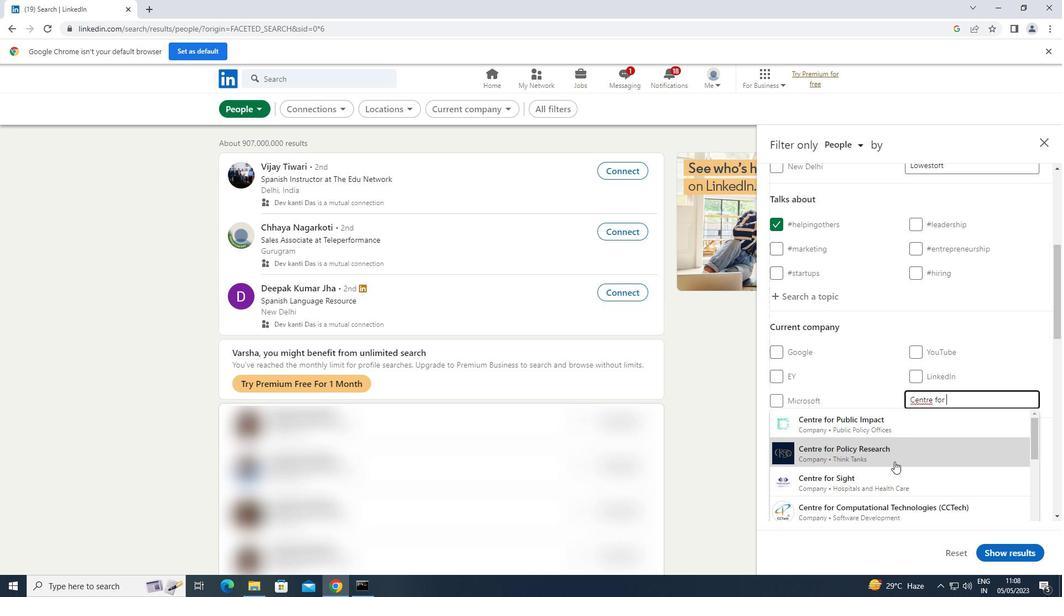 
Action: Mouse pressed left at (900, 453)
Screenshot: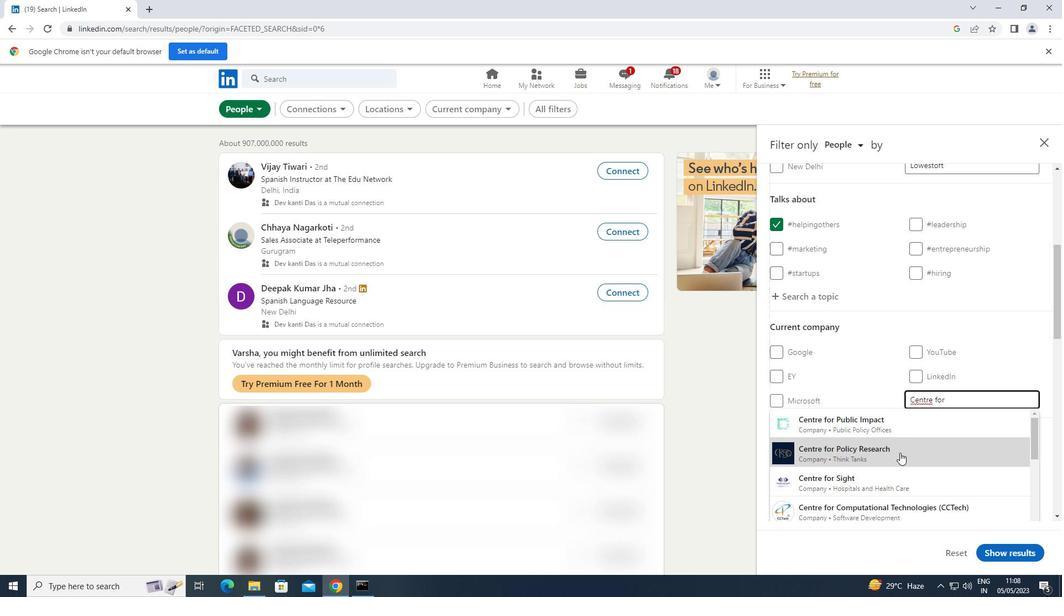 
Action: Mouse moved to (900, 453)
Screenshot: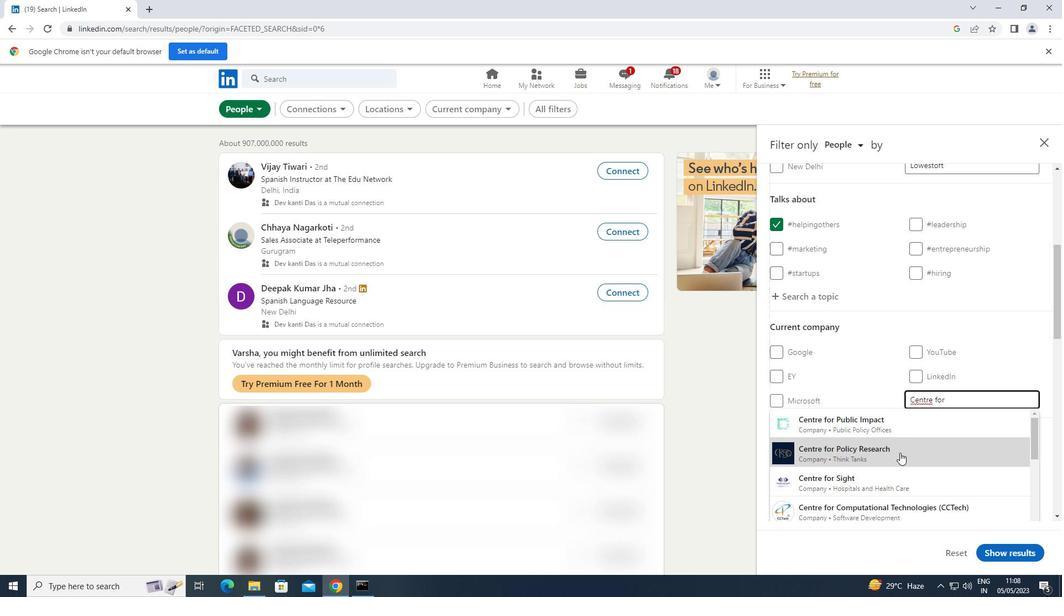 
Action: Mouse scrolled (900, 452) with delta (0, 0)
Screenshot: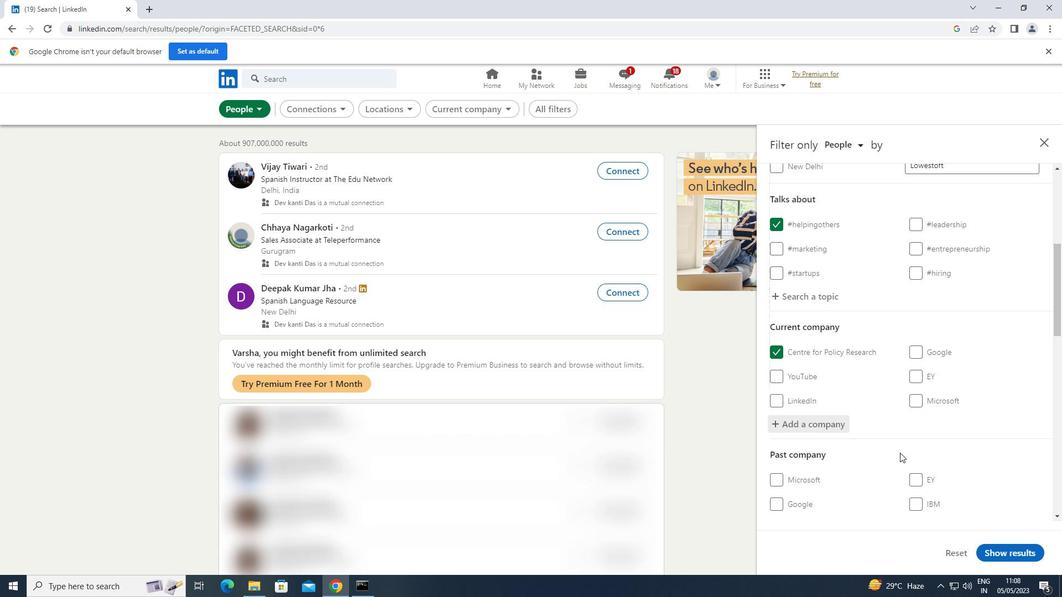 
Action: Mouse scrolled (900, 452) with delta (0, 0)
Screenshot: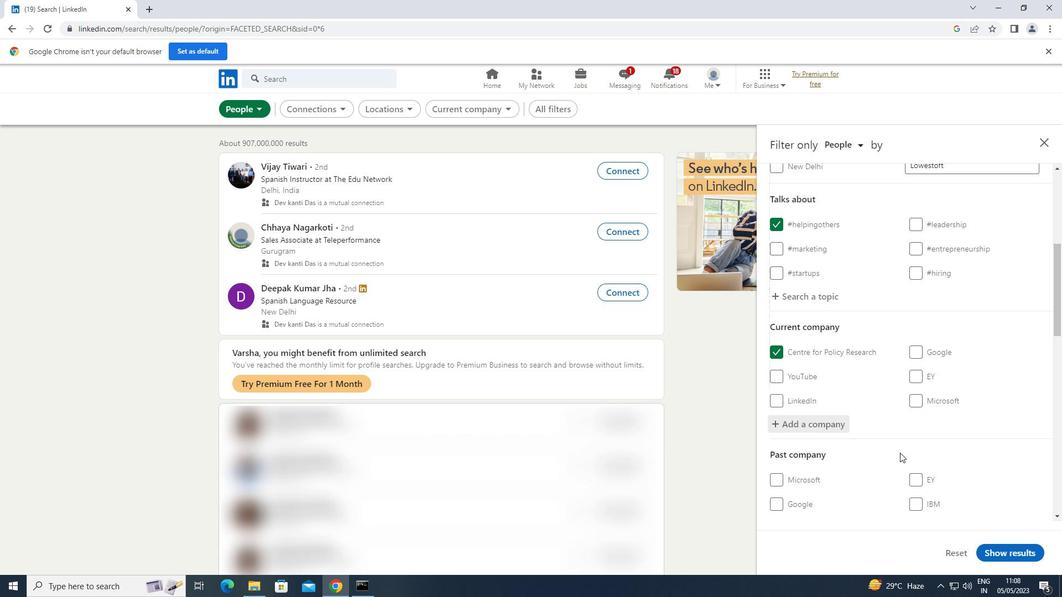 
Action: Mouse scrolled (900, 452) with delta (0, 0)
Screenshot: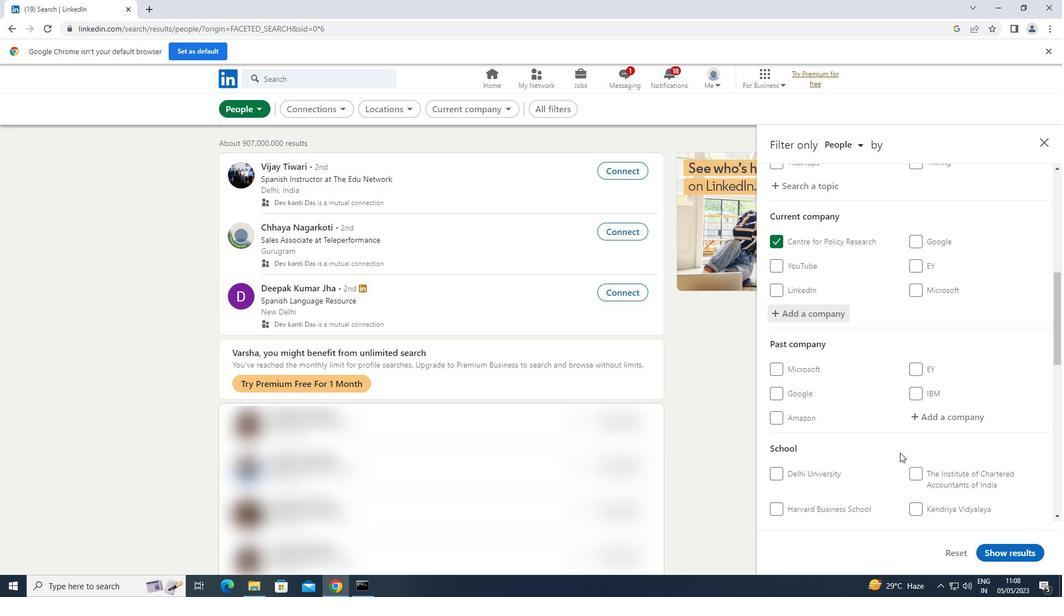 
Action: Mouse scrolled (900, 452) with delta (0, 0)
Screenshot: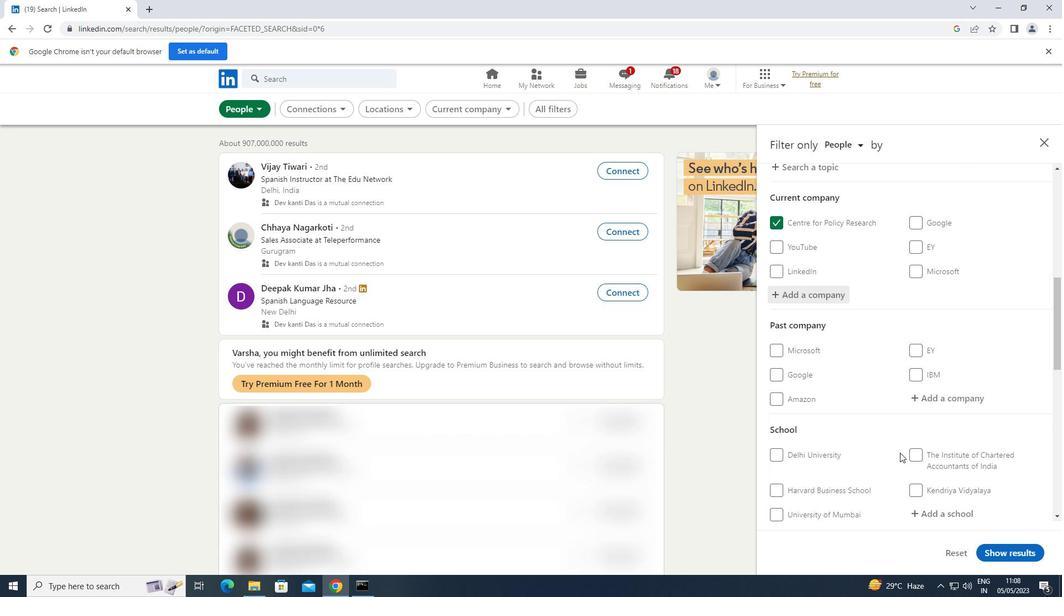 
Action: Mouse moved to (928, 430)
Screenshot: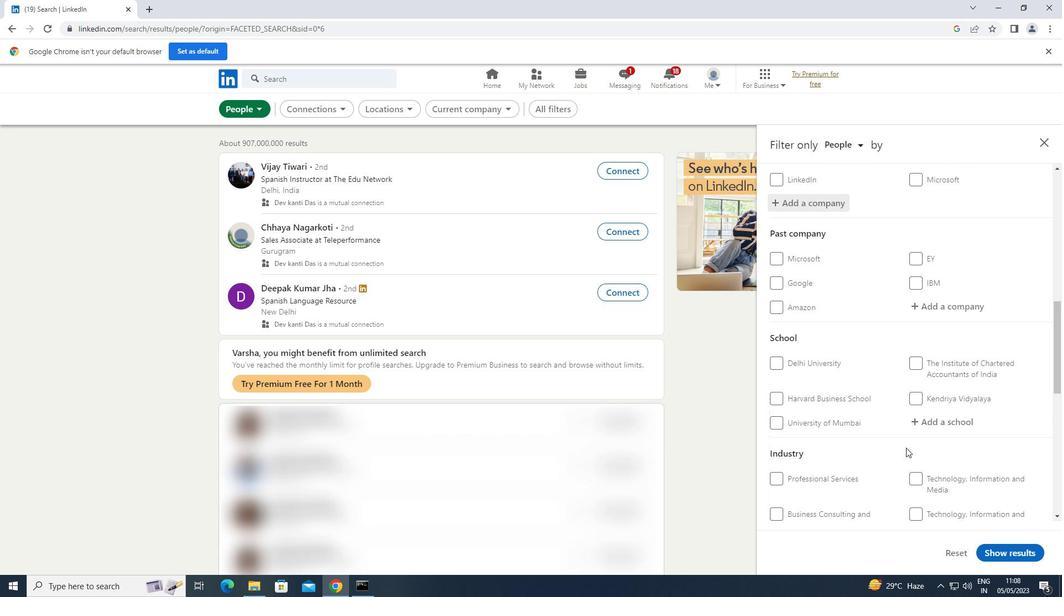 
Action: Mouse pressed left at (928, 430)
Screenshot: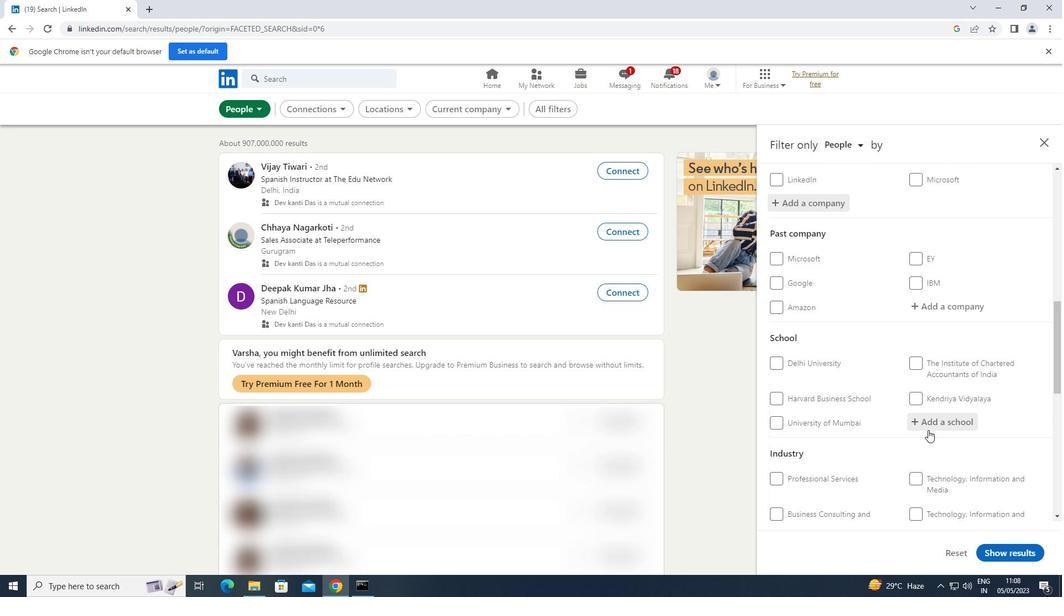 
Action: Key pressed <Key.shift><Key.shift><Key.shift>JAMIA
Screenshot: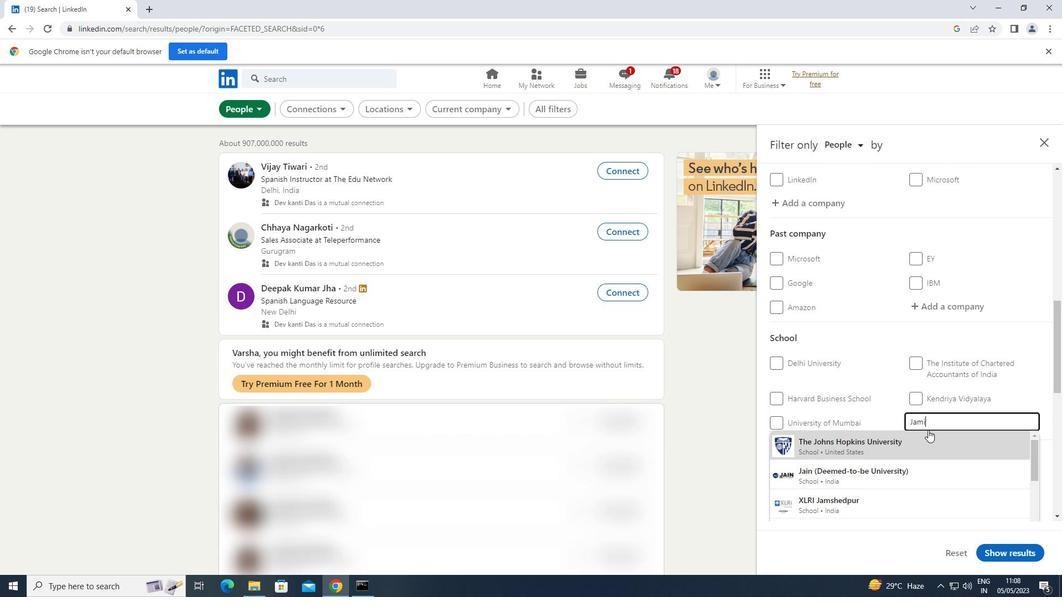 
Action: Mouse moved to (903, 472)
Screenshot: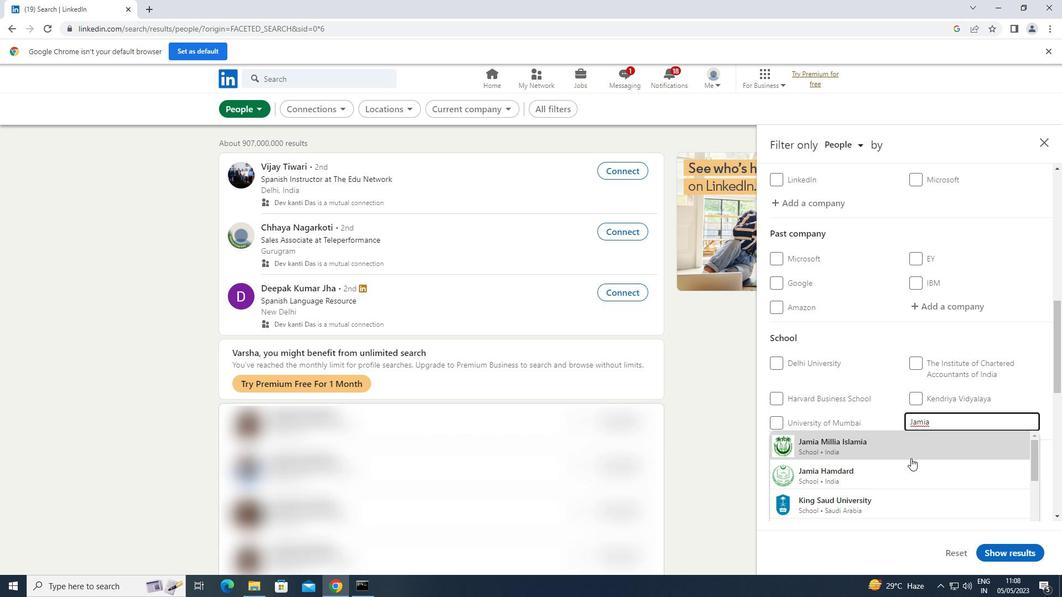 
Action: Mouse pressed left at (903, 472)
Screenshot: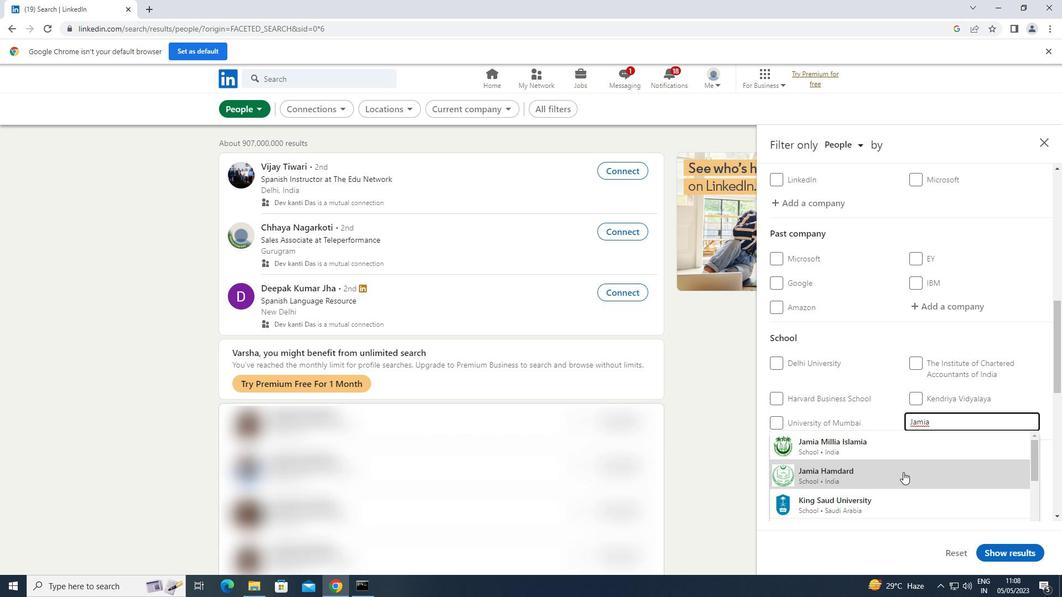 
Action: Mouse scrolled (903, 471) with delta (0, 0)
Screenshot: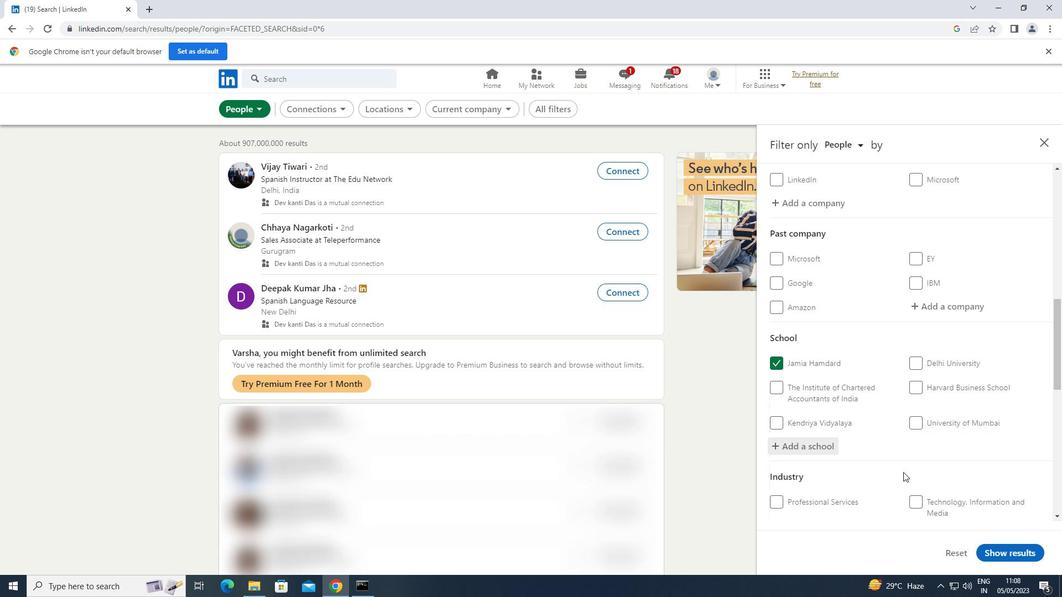 
Action: Mouse scrolled (903, 471) with delta (0, 0)
Screenshot: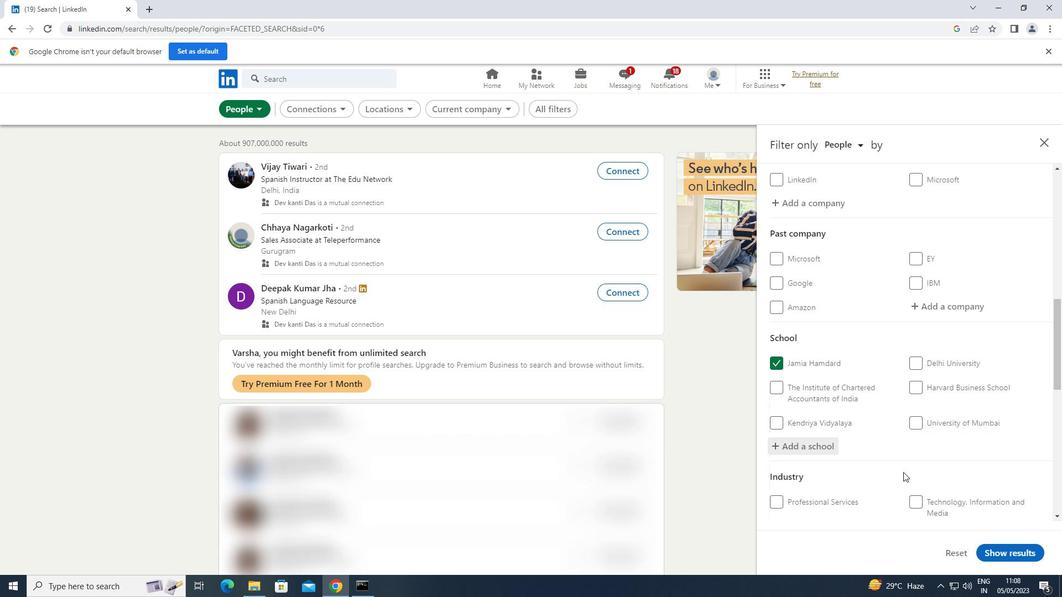 
Action: Mouse scrolled (903, 471) with delta (0, 0)
Screenshot: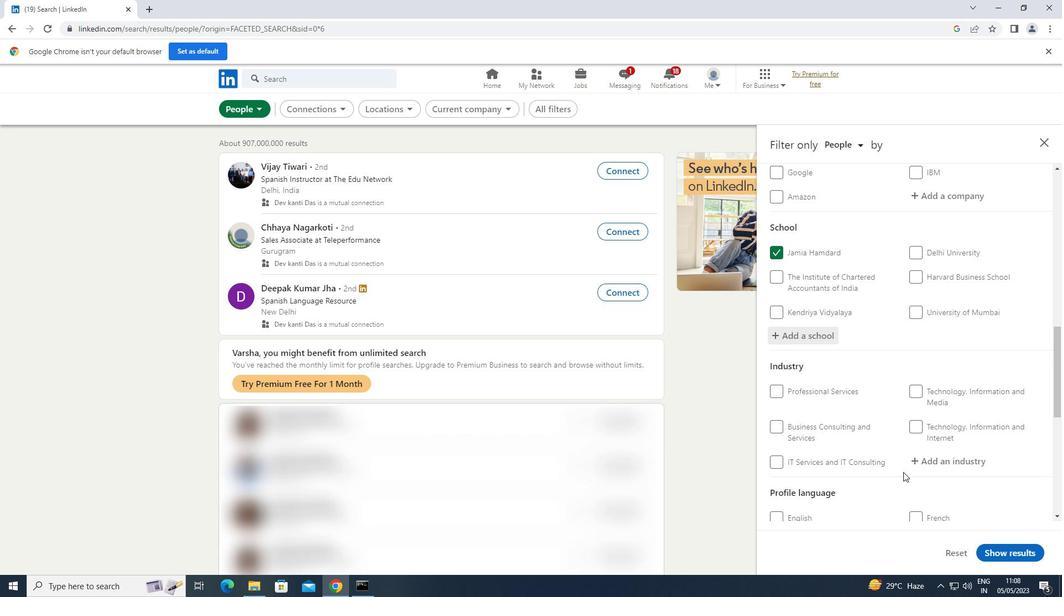 
Action: Mouse scrolled (903, 471) with delta (0, 0)
Screenshot: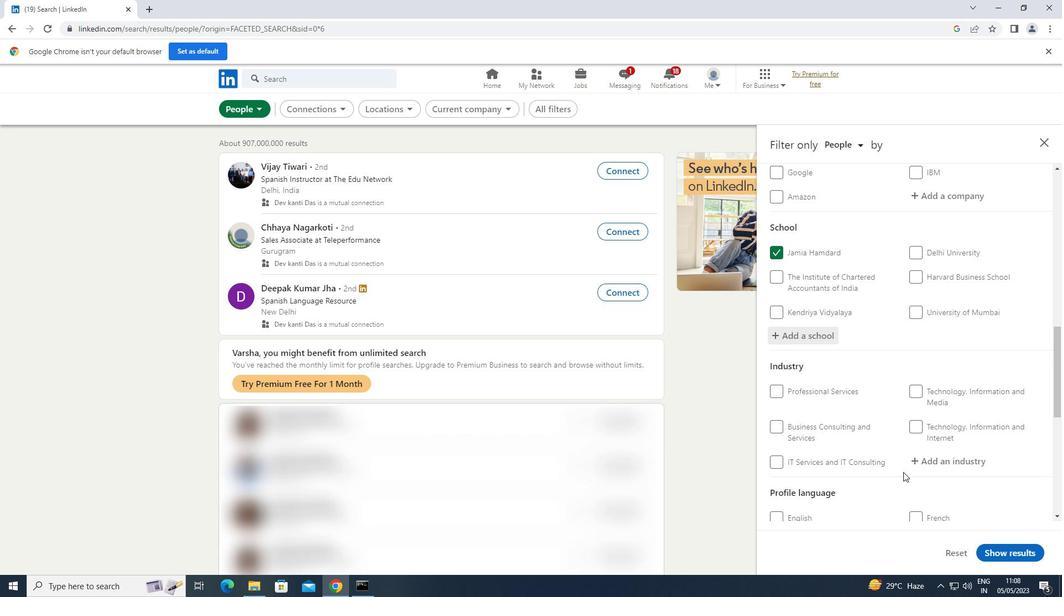 
Action: Mouse moved to (962, 345)
Screenshot: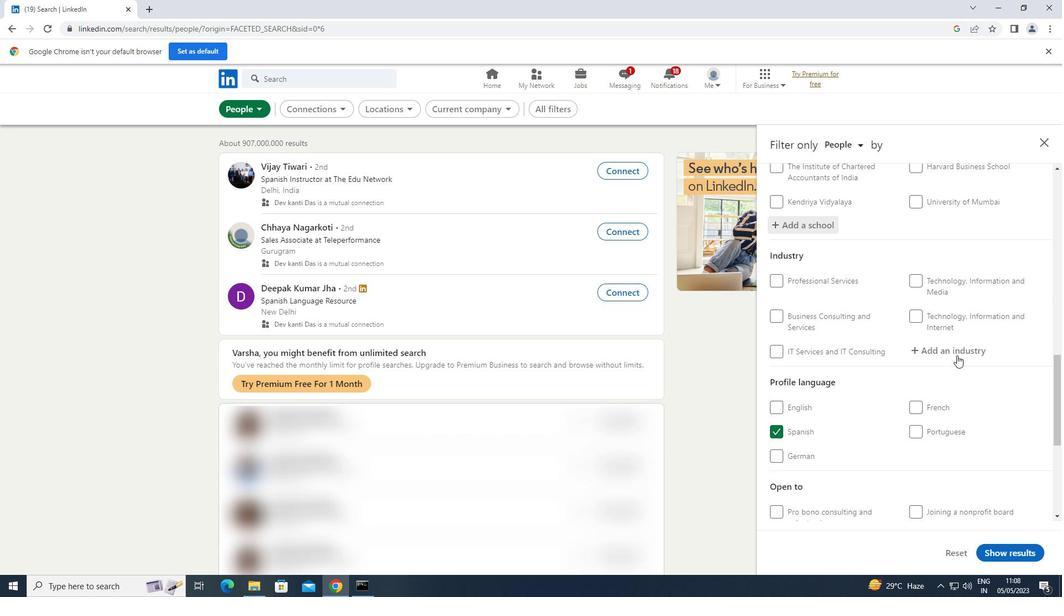 
Action: Mouse pressed left at (962, 345)
Screenshot: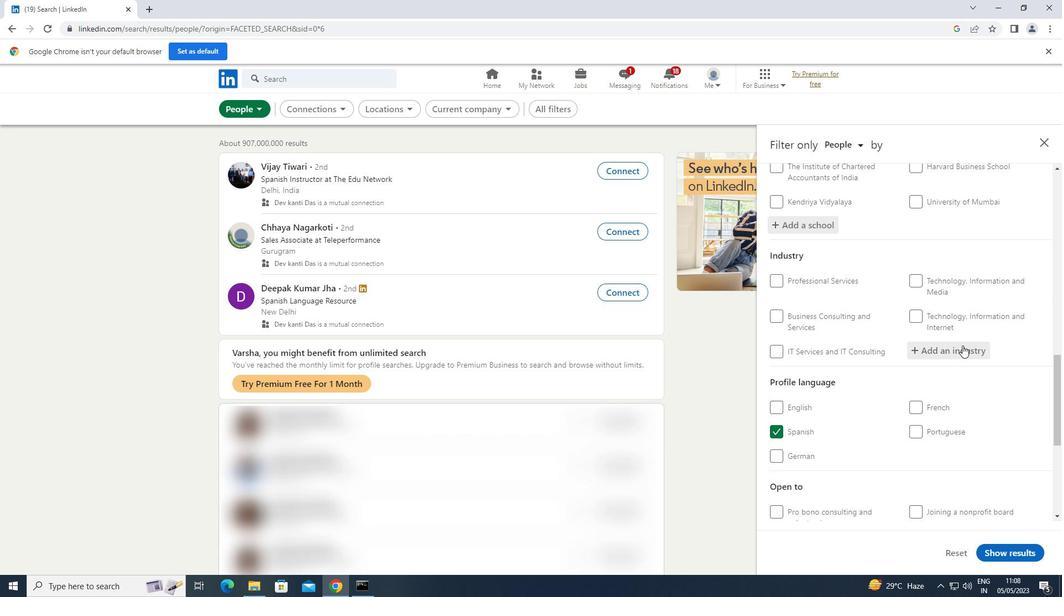 
Action: Key pressed <Key.shift>SEAFOOD<Key.space>
Screenshot: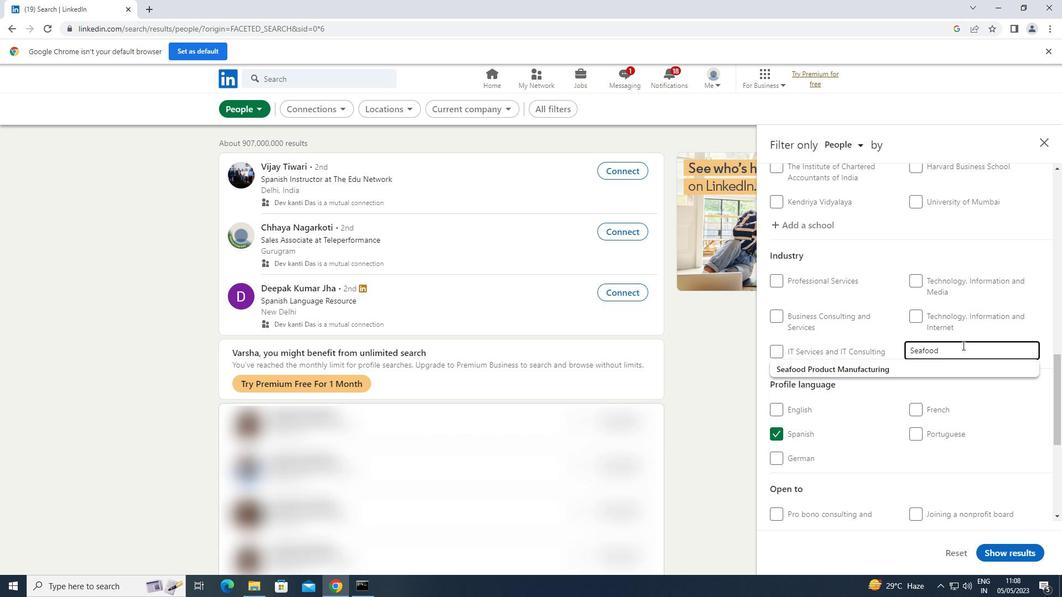 
Action: Mouse moved to (918, 370)
Screenshot: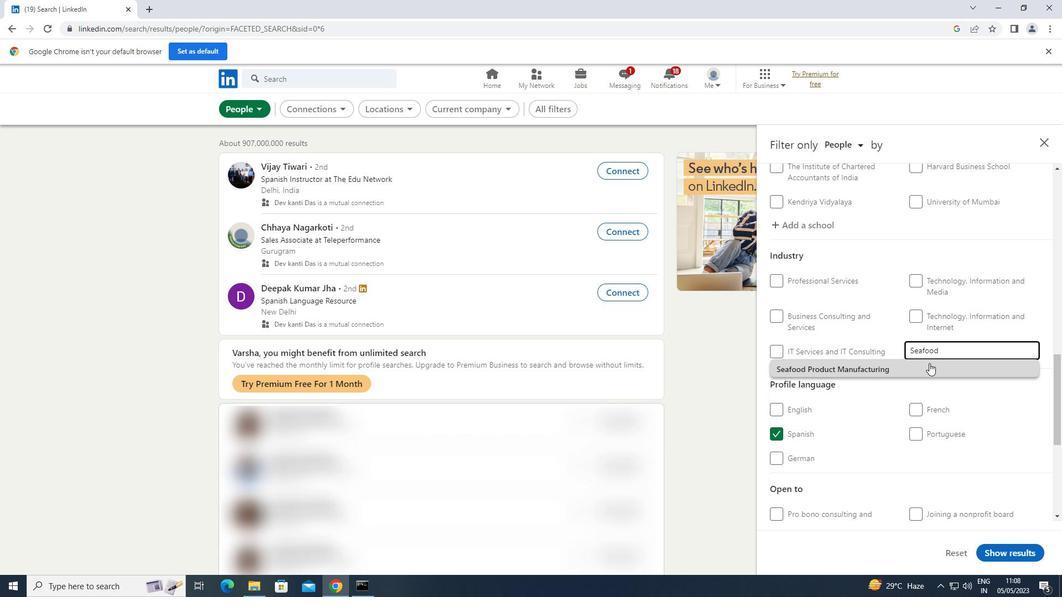 
Action: Mouse pressed left at (918, 370)
Screenshot: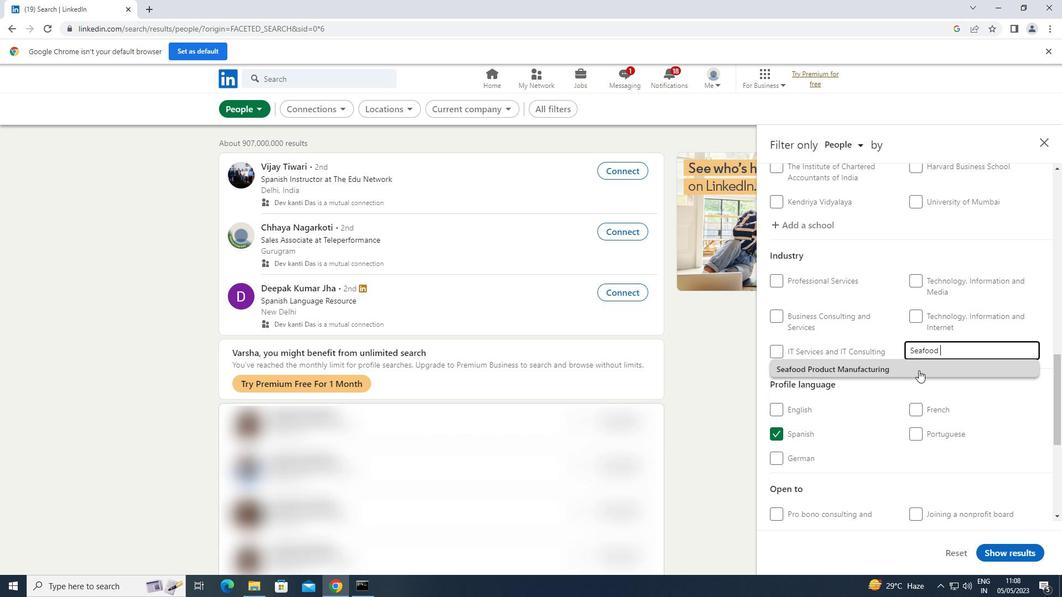 
Action: Mouse scrolled (918, 370) with delta (0, 0)
Screenshot: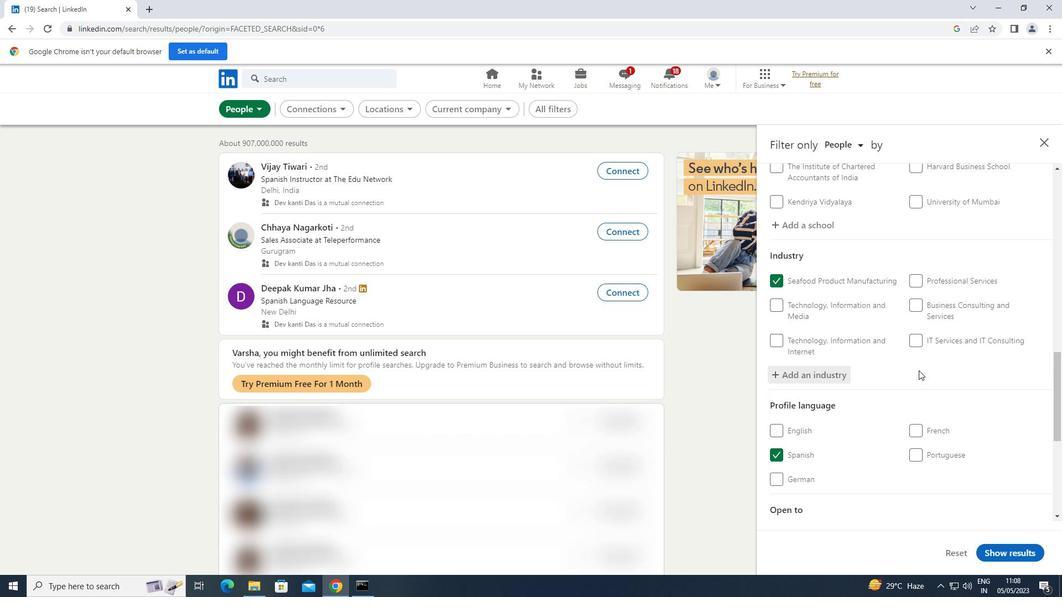 
Action: Mouse scrolled (918, 370) with delta (0, 0)
Screenshot: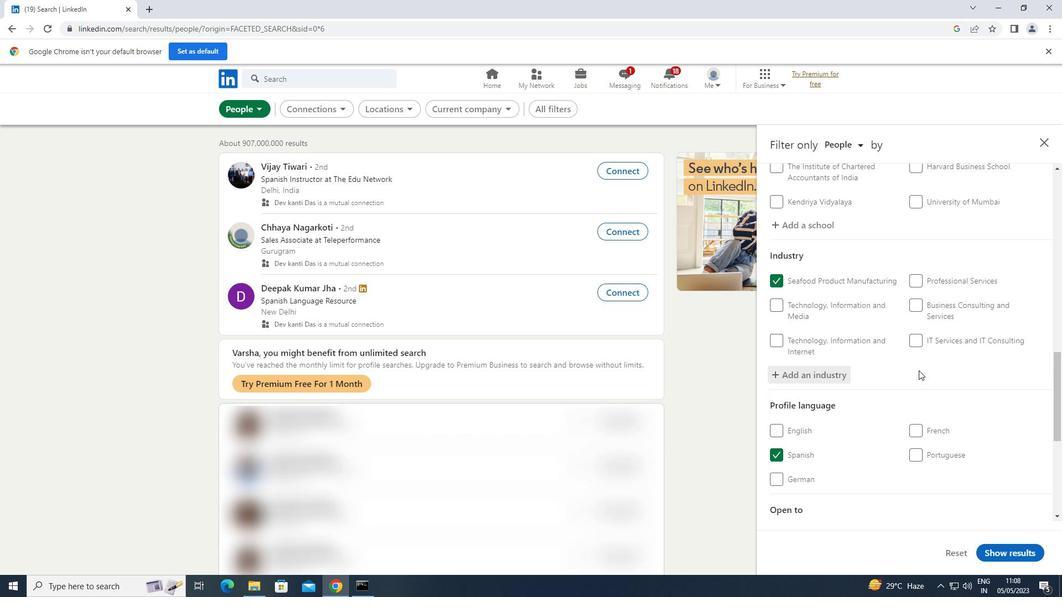 
Action: Mouse scrolled (918, 370) with delta (0, 0)
Screenshot: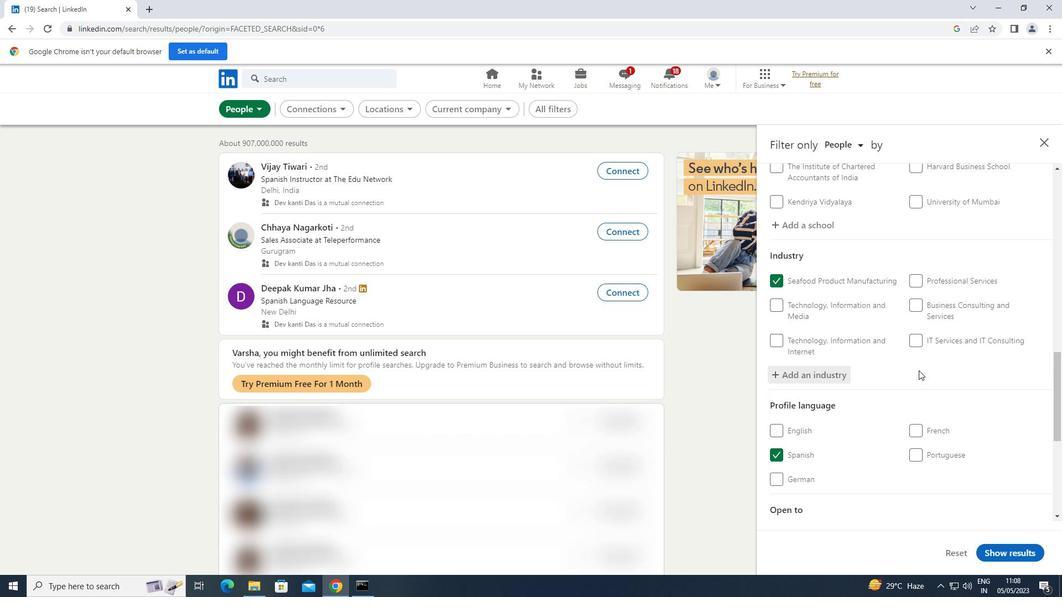 
Action: Mouse scrolled (918, 370) with delta (0, 0)
Screenshot: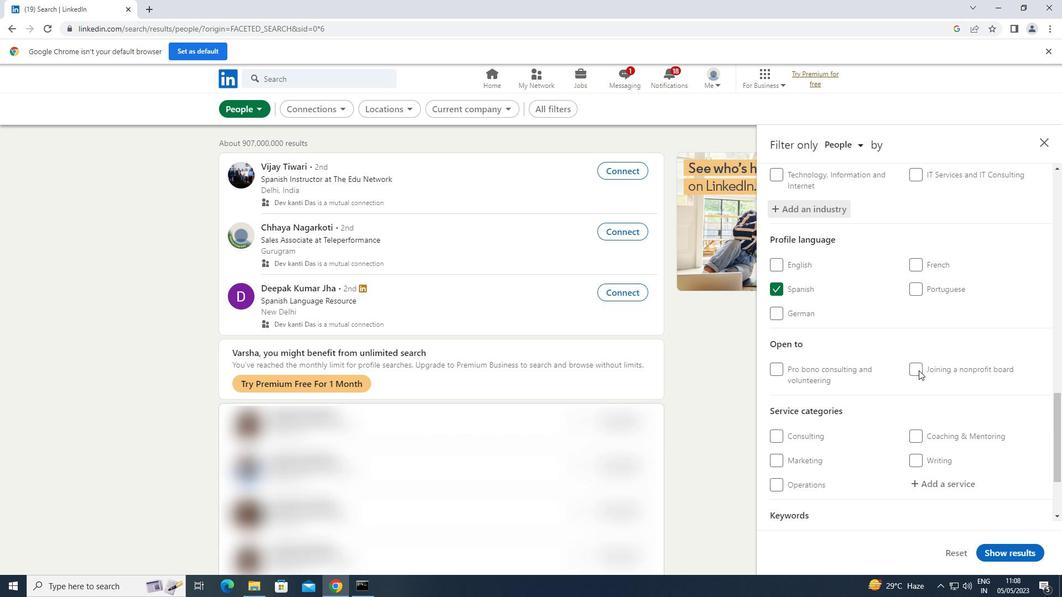 
Action: Mouse moved to (941, 437)
Screenshot: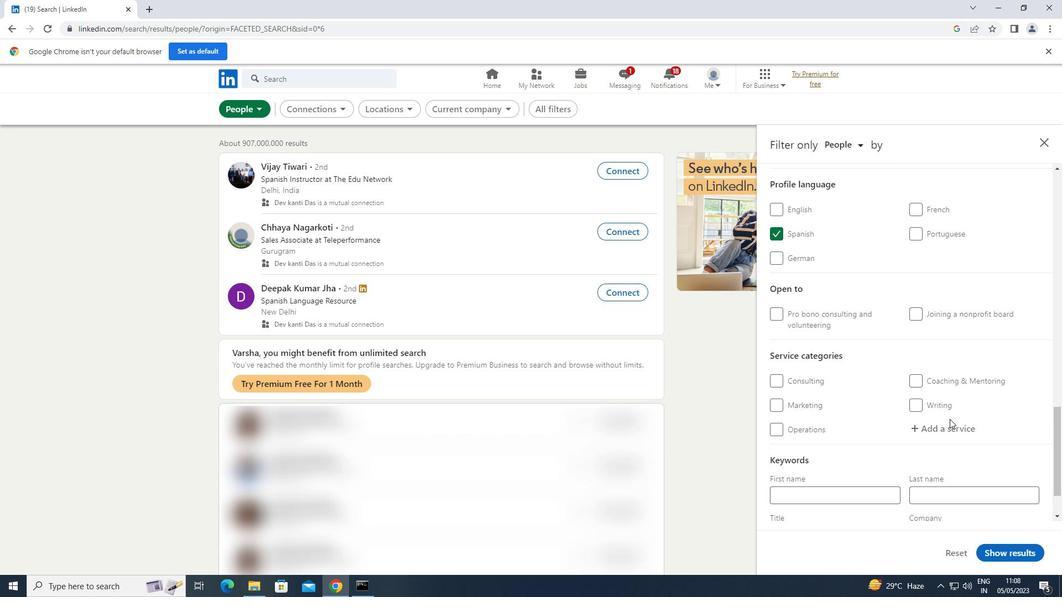 
Action: Mouse pressed left at (941, 437)
Screenshot: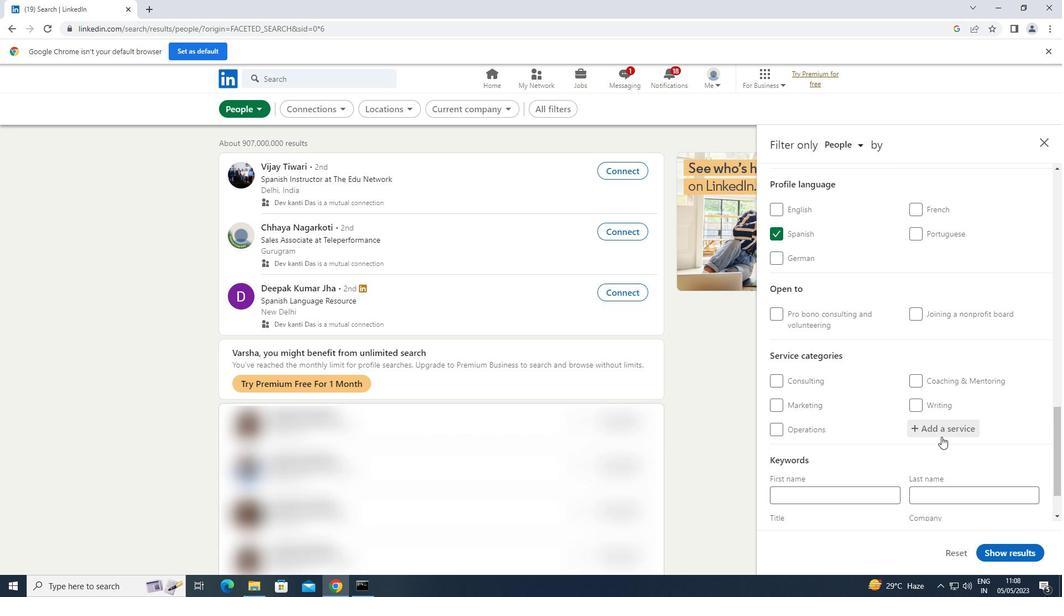 
Action: Key pressed <Key.shift><Key.shift>MARKET
Screenshot: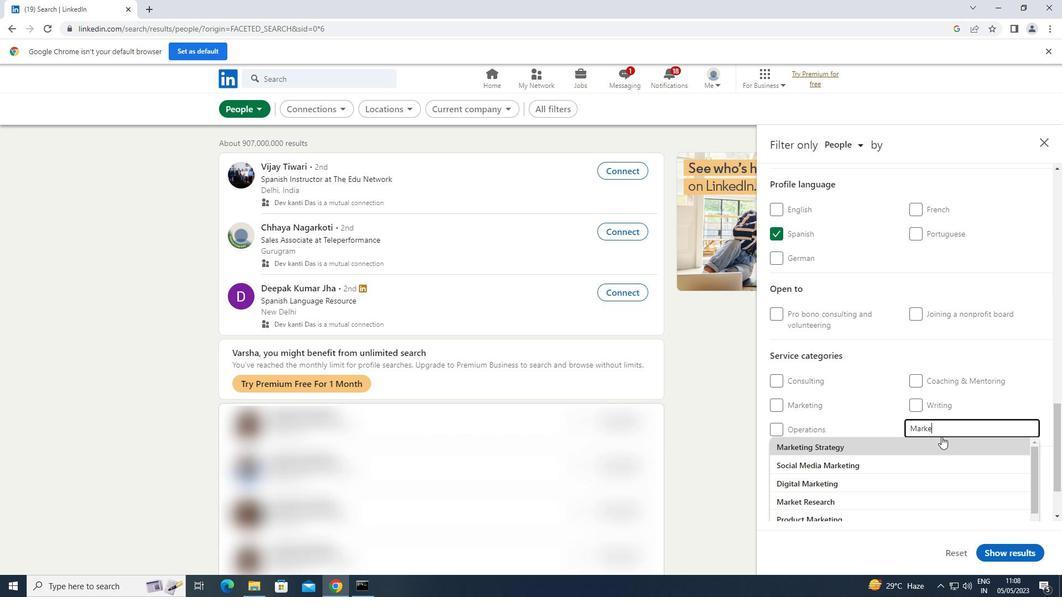 
Action: Mouse moved to (872, 459)
Screenshot: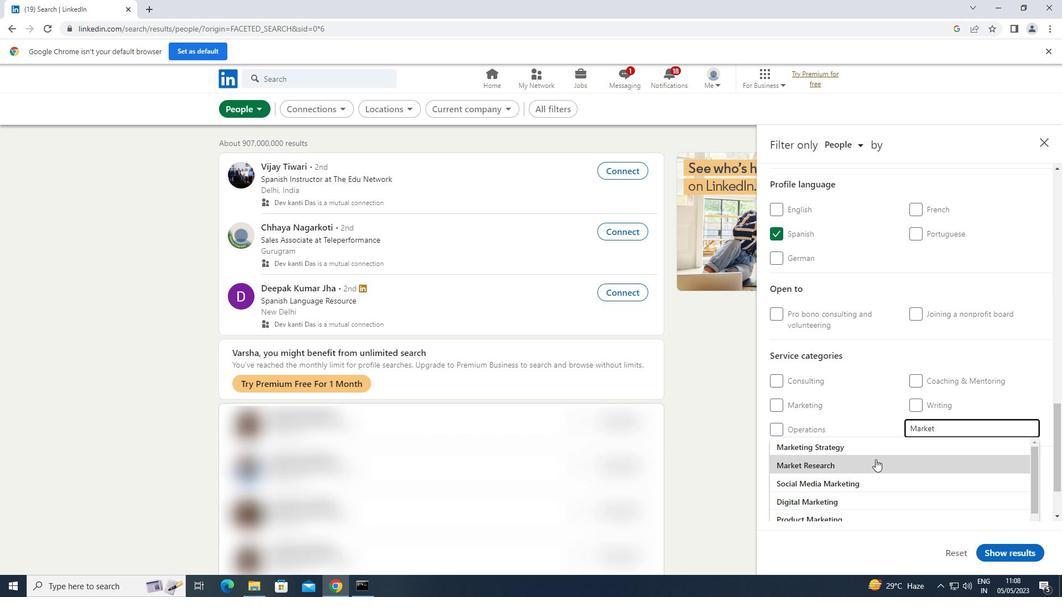 
Action: Mouse pressed left at (872, 459)
Screenshot: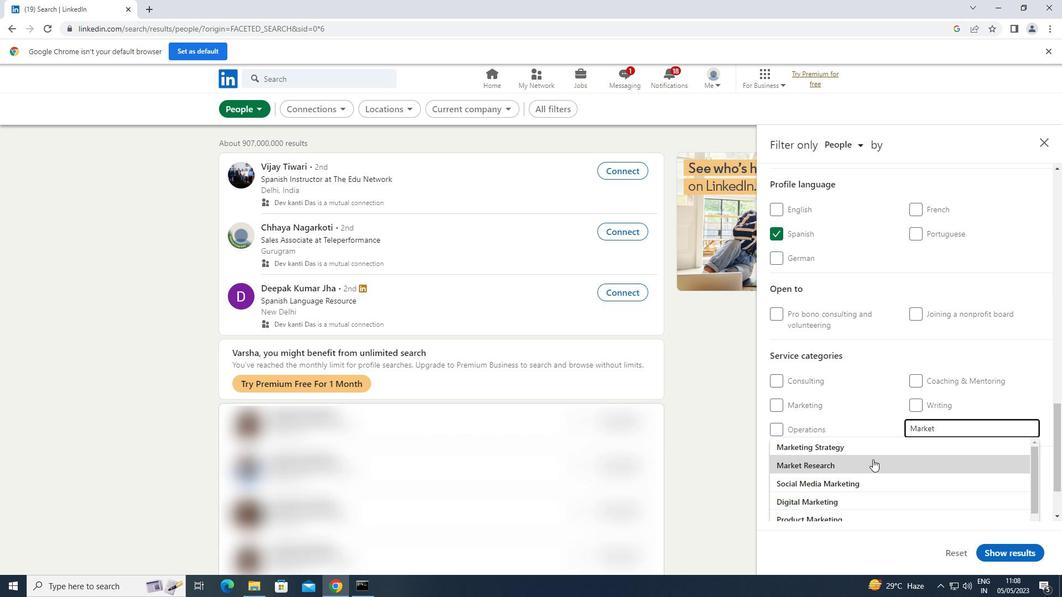 
Action: Mouse scrolled (872, 459) with delta (0, 0)
Screenshot: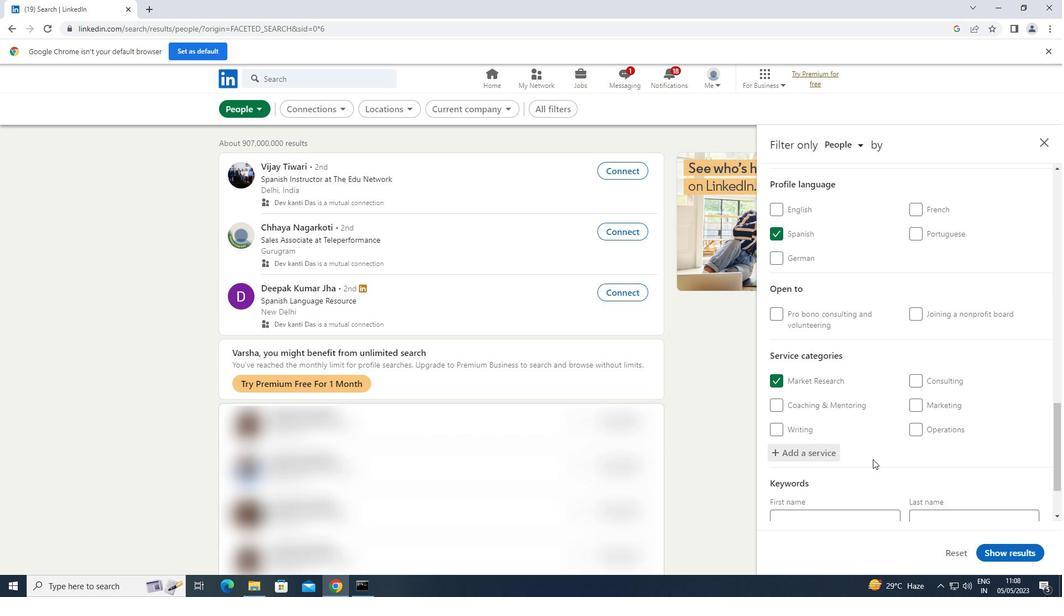 
Action: Mouse scrolled (872, 459) with delta (0, 0)
Screenshot: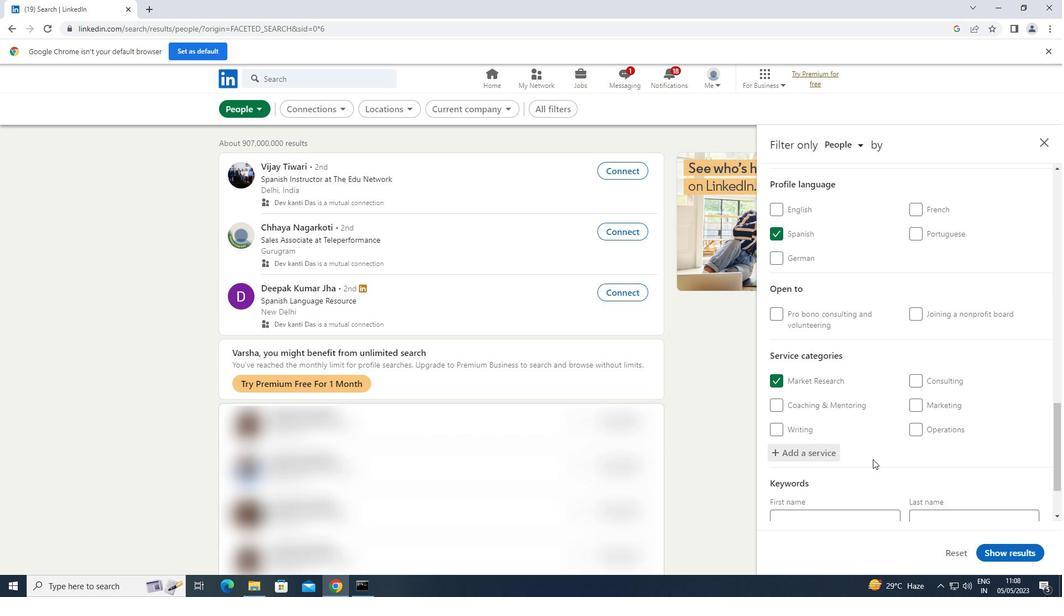 
Action: Mouse scrolled (872, 459) with delta (0, 0)
Screenshot: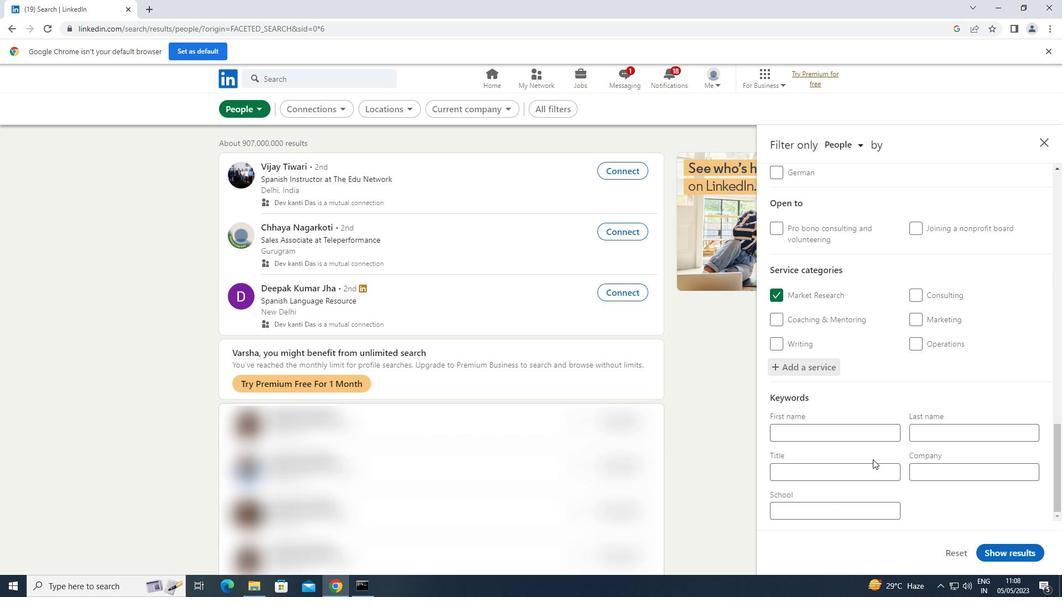 
Action: Mouse scrolled (872, 459) with delta (0, 0)
Screenshot: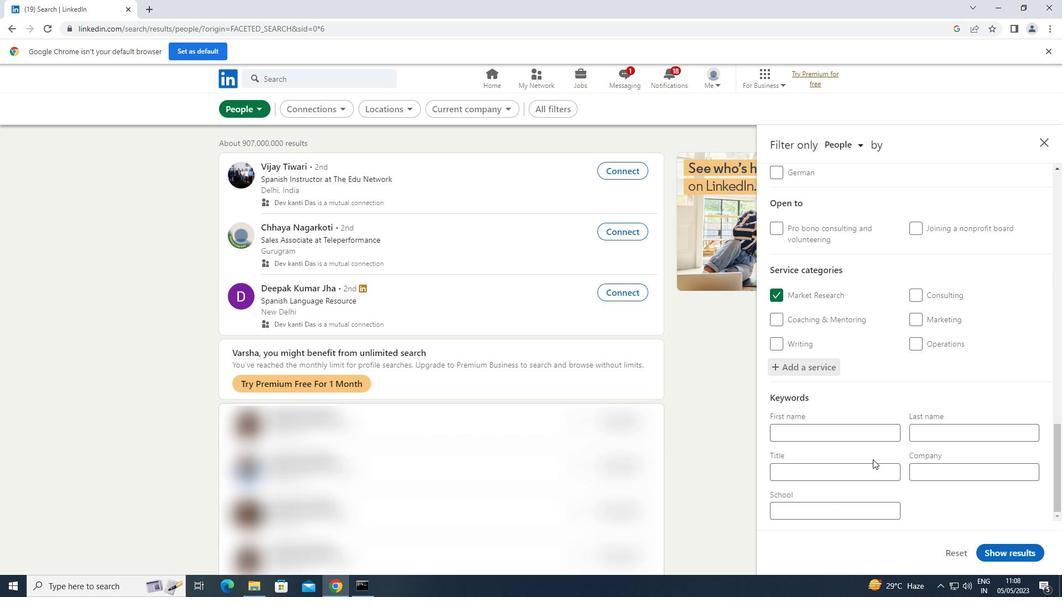 
Action: Mouse scrolled (872, 459) with delta (0, 0)
Screenshot: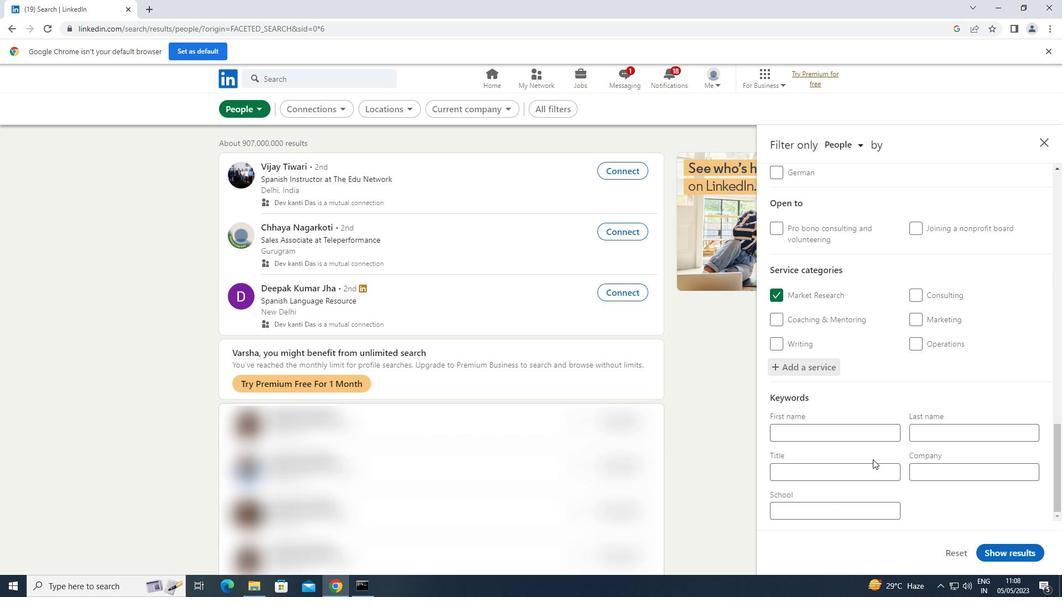 
Action: Mouse scrolled (872, 459) with delta (0, 0)
Screenshot: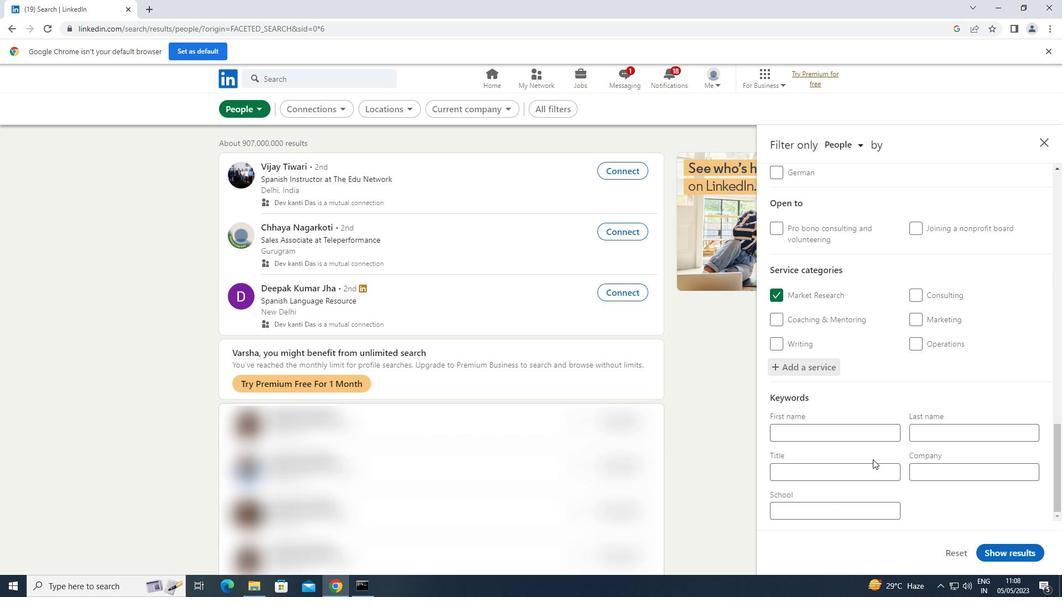 
Action: Mouse moved to (867, 476)
Screenshot: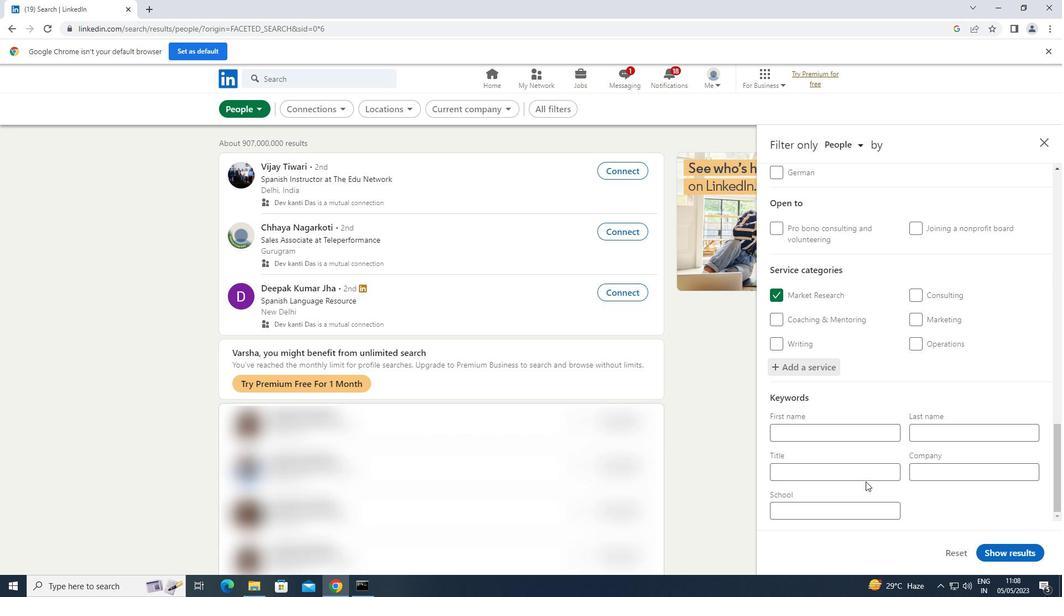 
Action: Mouse pressed left at (867, 476)
Screenshot: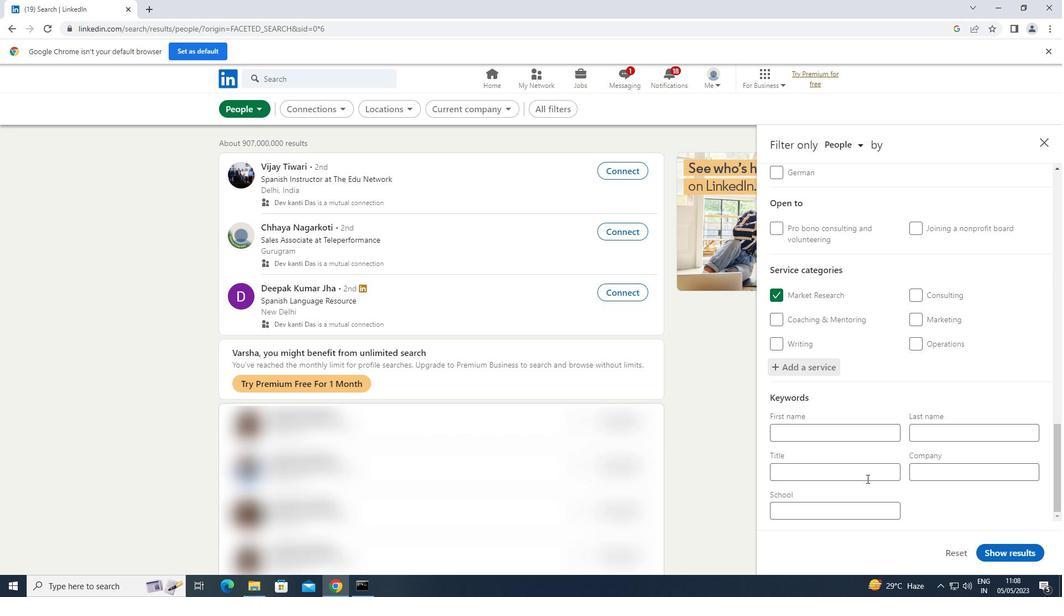 
Action: Key pressed <Key.shift>CHEF
Screenshot: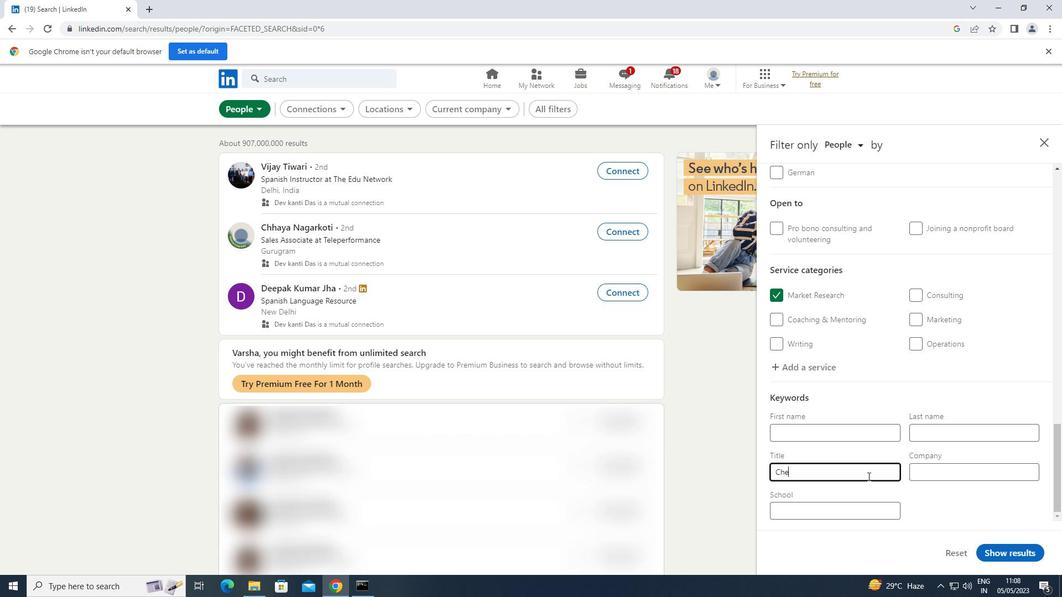 
Action: Mouse moved to (996, 549)
Screenshot: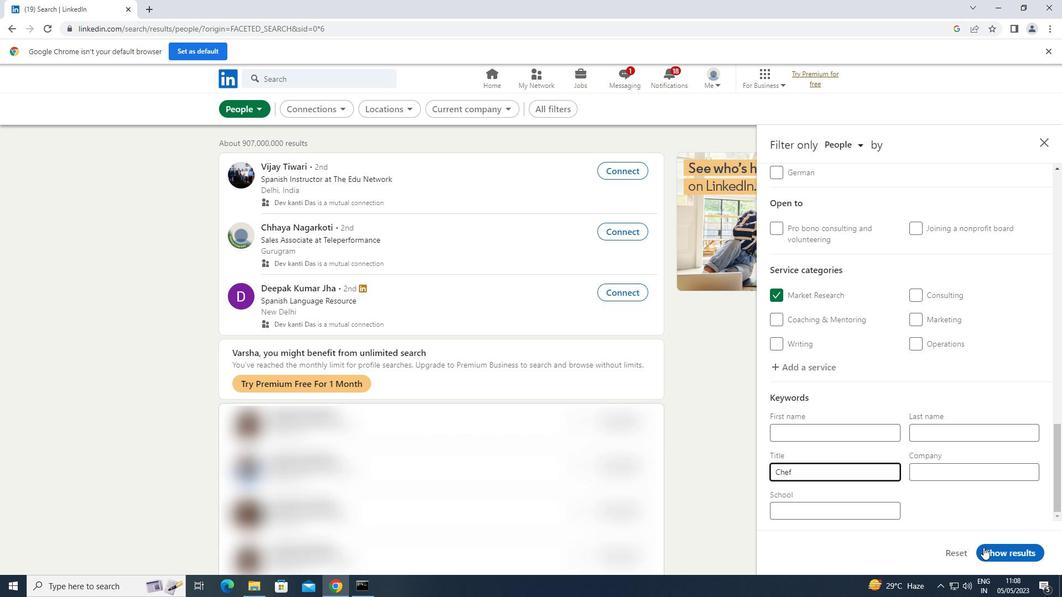 
Action: Mouse pressed left at (996, 549)
Screenshot: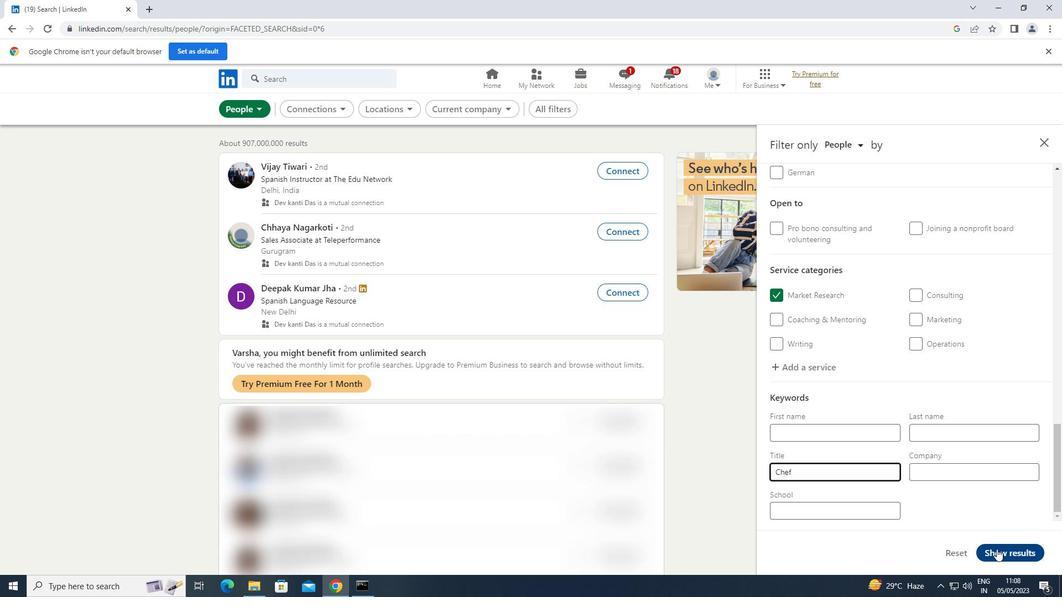 
